 Task: Add an event with the title Second Project Review and Lessons Learned, date '2023/12/19', time 8:30 AM to 10:30 AMand add a description: Welcome to the Project Quality Assurance Check, a crucial step in ensuring the highest level of quality and adherence to standards throughout the project lifecycle. The Quality Assurance Check is designed to systematically review and evaluate project deliverables, processes, and outcomes to identify any deviations, defects, or areas of improvement., put the event into Orange category, logged in from the account softage.2@softage.netand send the event invitation to softage.3@softage.net and softage.4@softage.net. Set a reminder for the event 2 hour before
Action: Mouse moved to (102, 109)
Screenshot: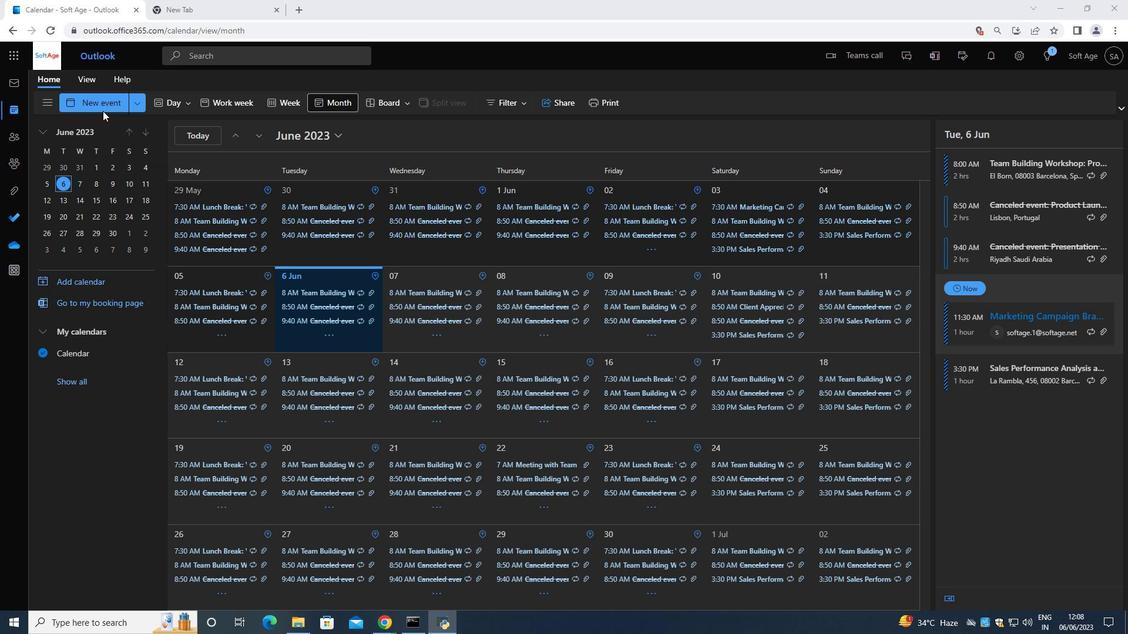 
Action: Mouse pressed left at (102, 109)
Screenshot: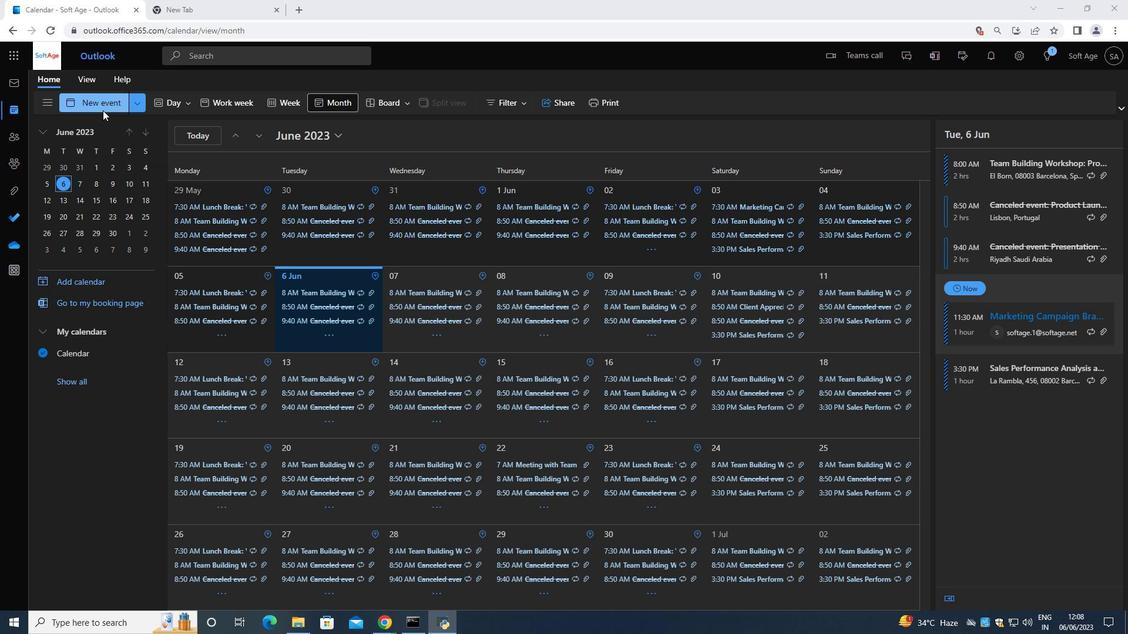 
Action: Mouse moved to (301, 161)
Screenshot: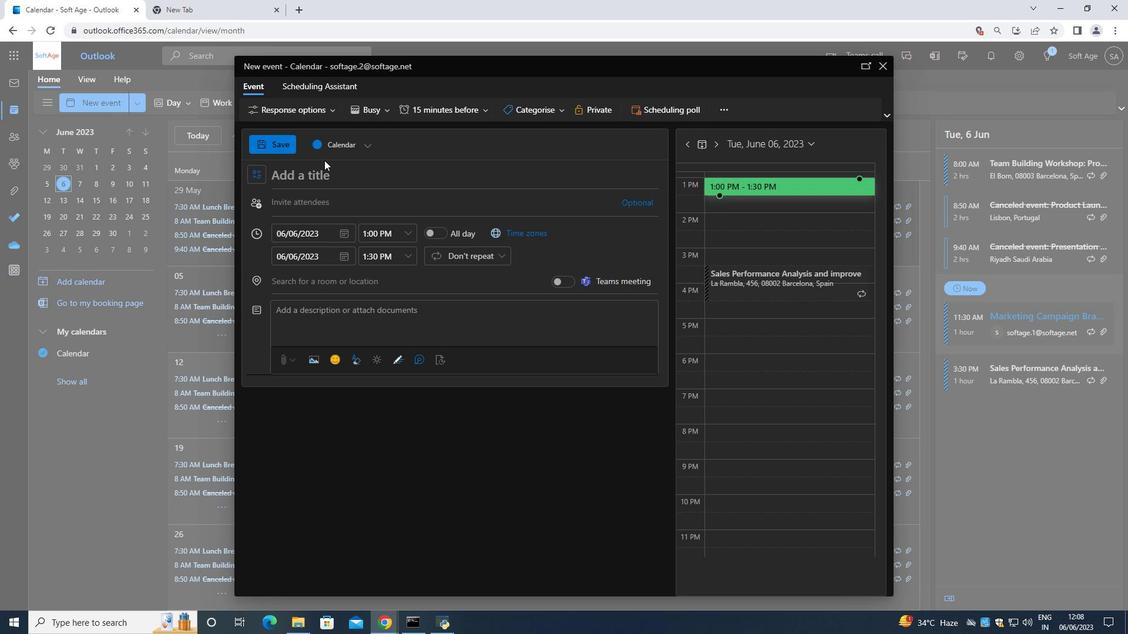 
Action: Key pressed <Key.shift><Key.shift>Second<Key.space><Key.shift>Project<Key.space><Key.shift>Review<Key.space>and<Key.space><Key.shift>le<Key.backspace><Key.backspace><Key.shift>Lessons<Key.space>
Screenshot: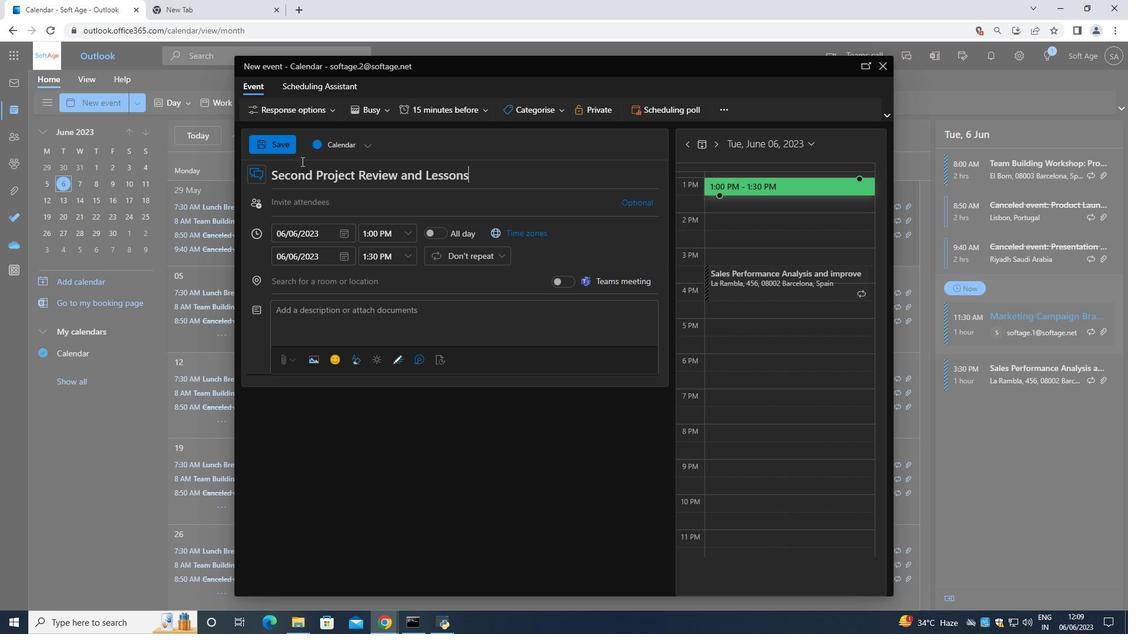 
Action: Mouse moved to (300, 161)
Screenshot: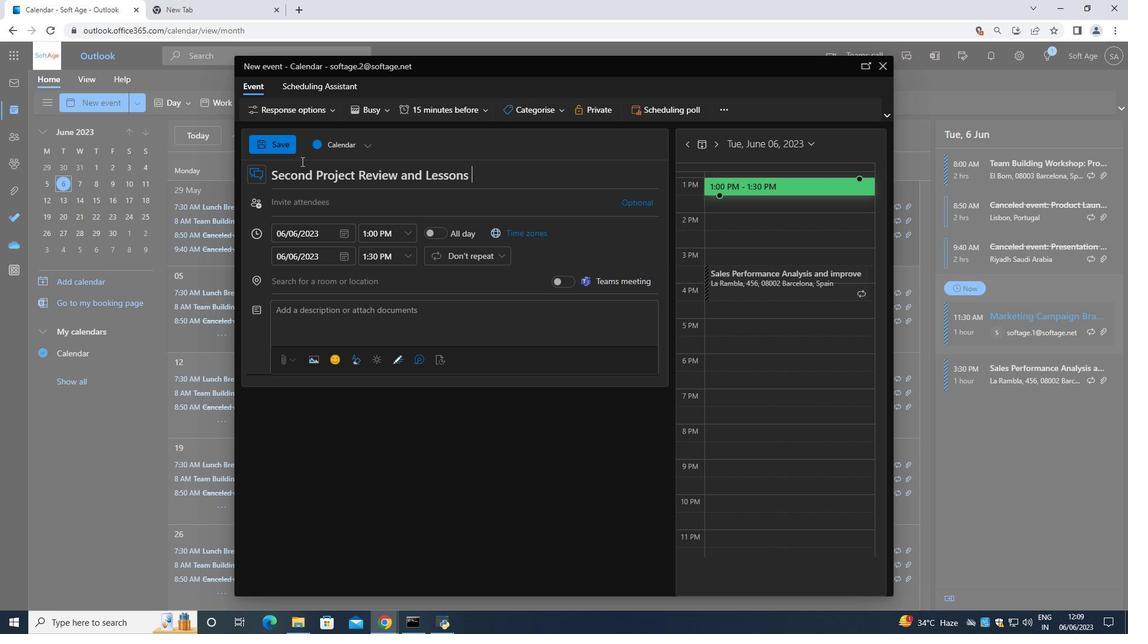 
Action: Key pressed <Key.shift><Key.shift><Key.shift><Key.shift><Key.shift><Key.shift>Learned<Key.space>
Screenshot: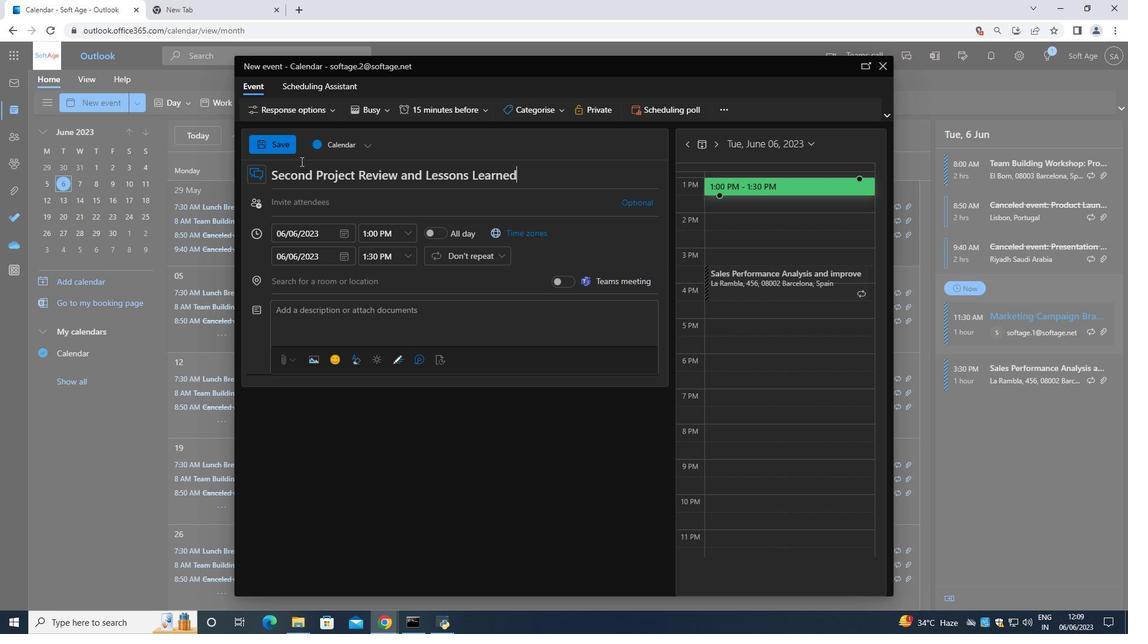
Action: Mouse moved to (335, 237)
Screenshot: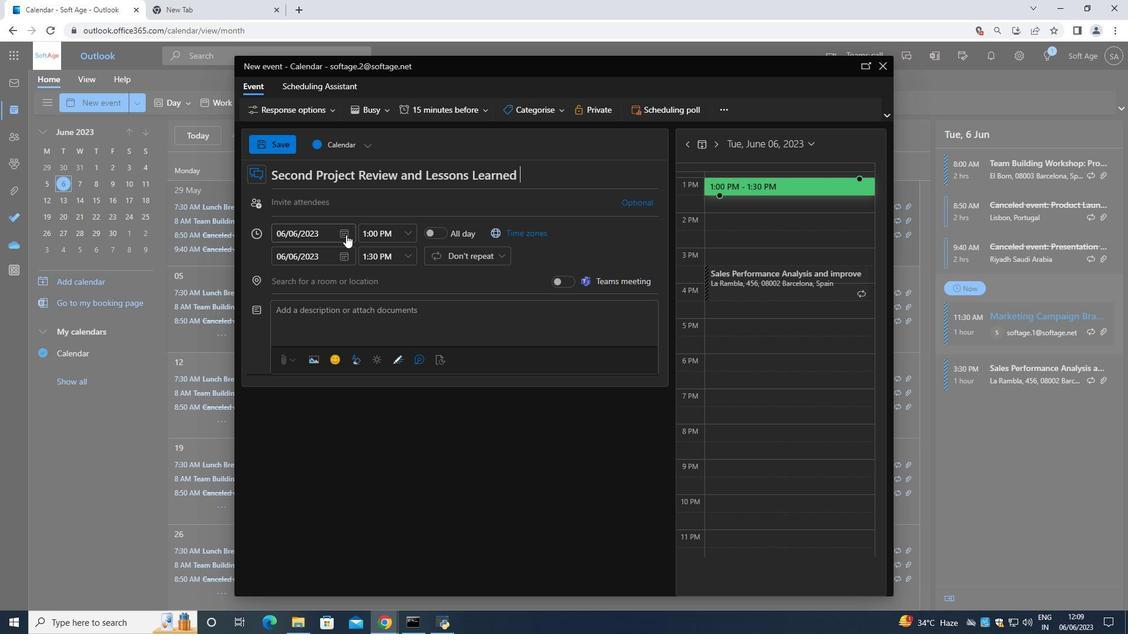 
Action: Mouse pressed left at (335, 237)
Screenshot: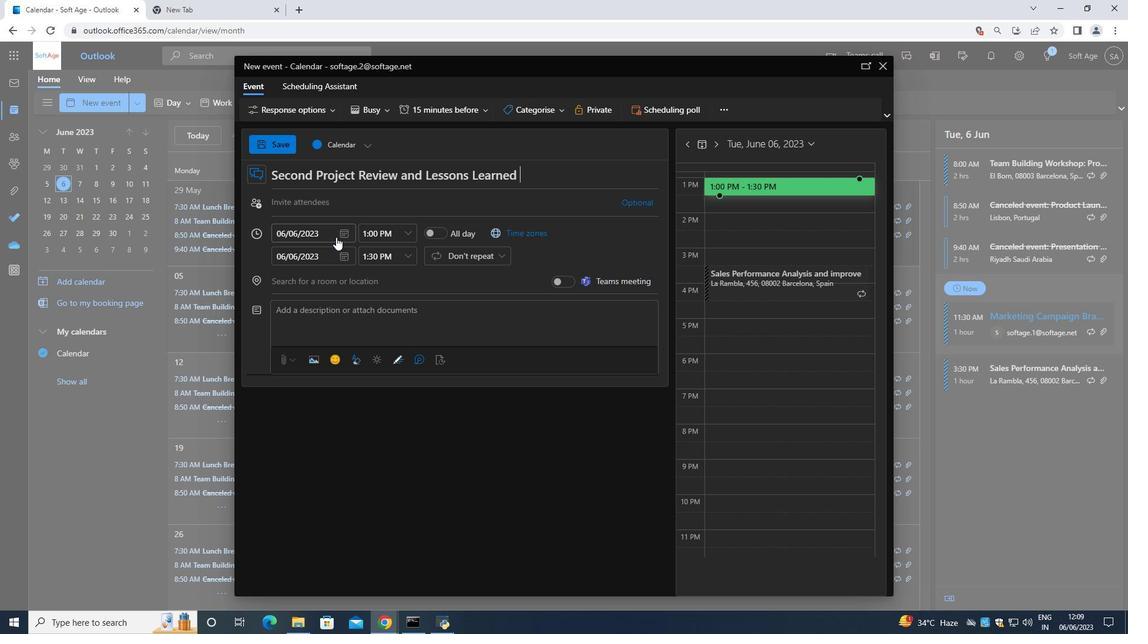 
Action: Mouse moved to (342, 237)
Screenshot: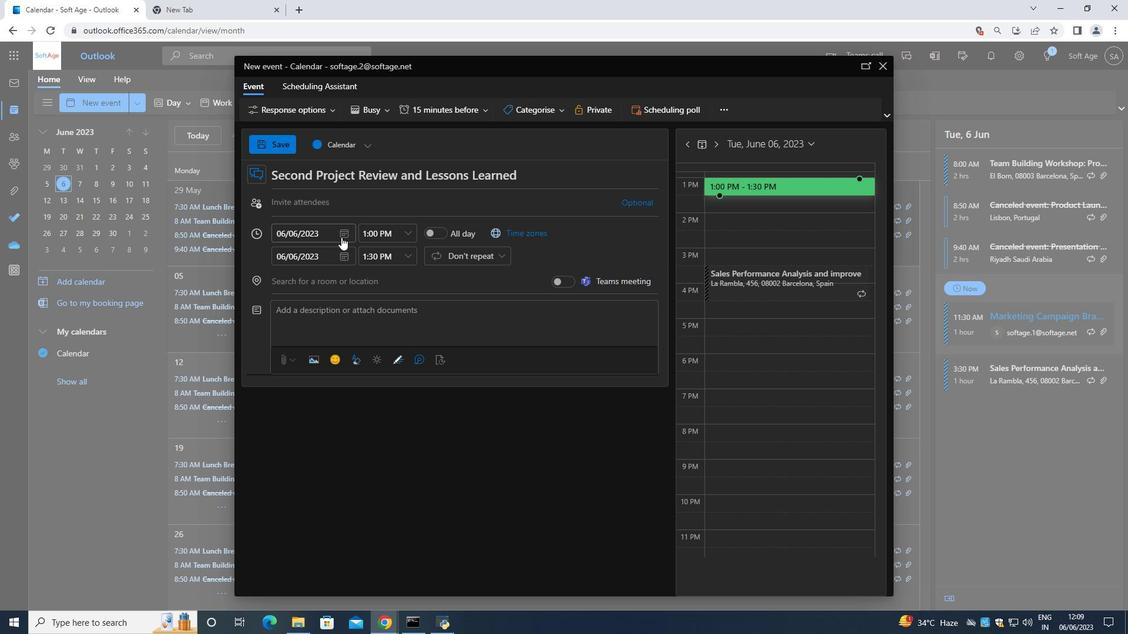
Action: Mouse pressed left at (342, 237)
Screenshot: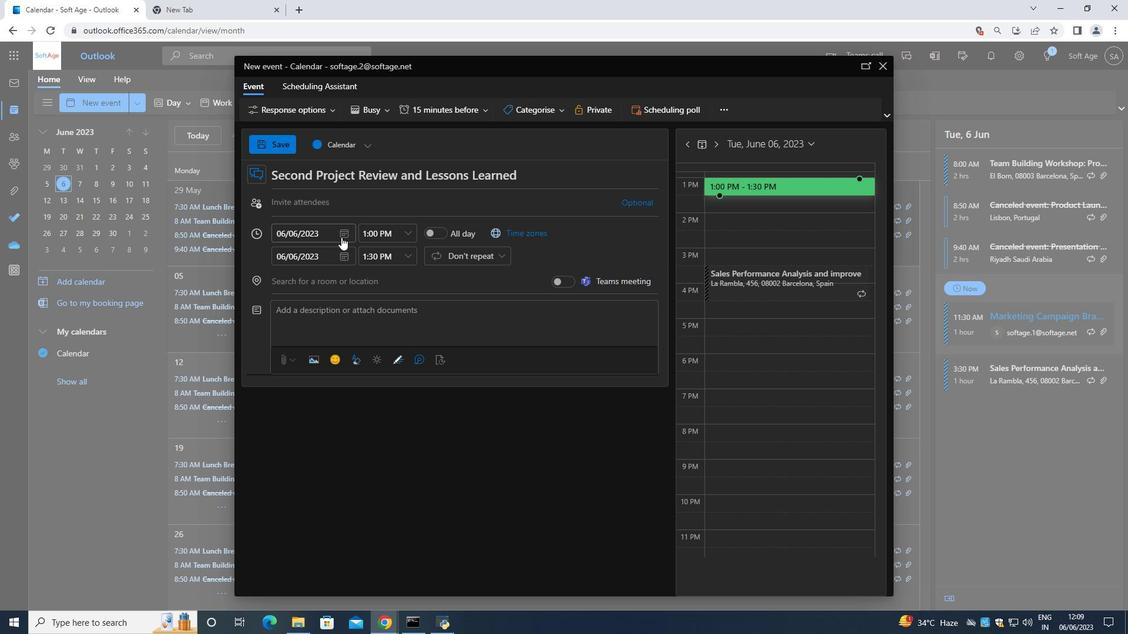 
Action: Mouse moved to (340, 232)
Screenshot: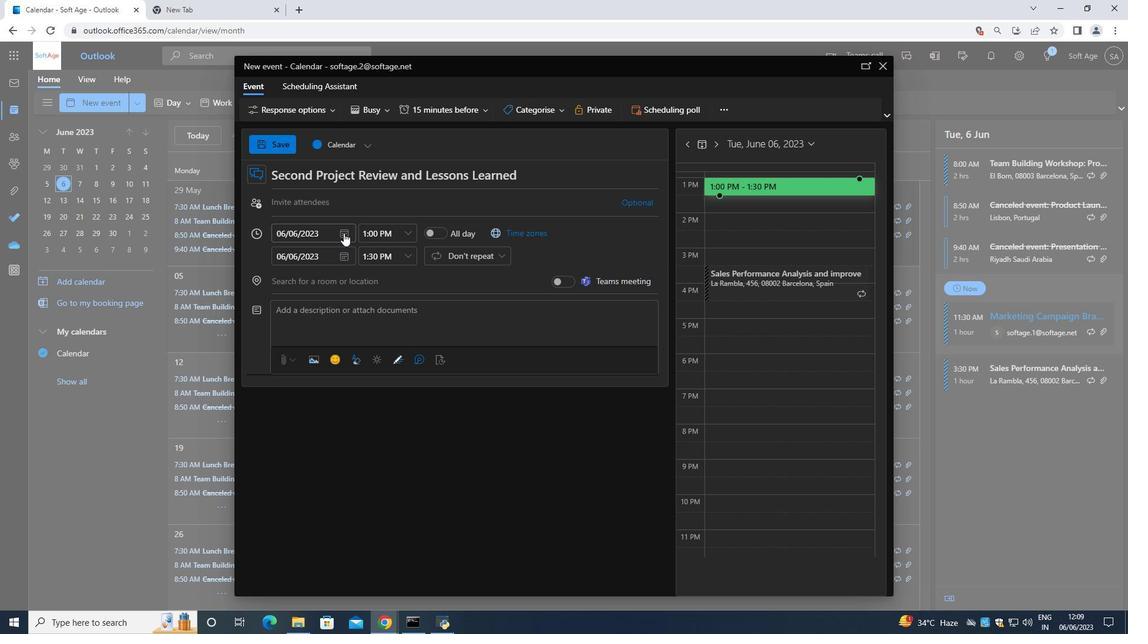 
Action: Mouse pressed left at (340, 232)
Screenshot: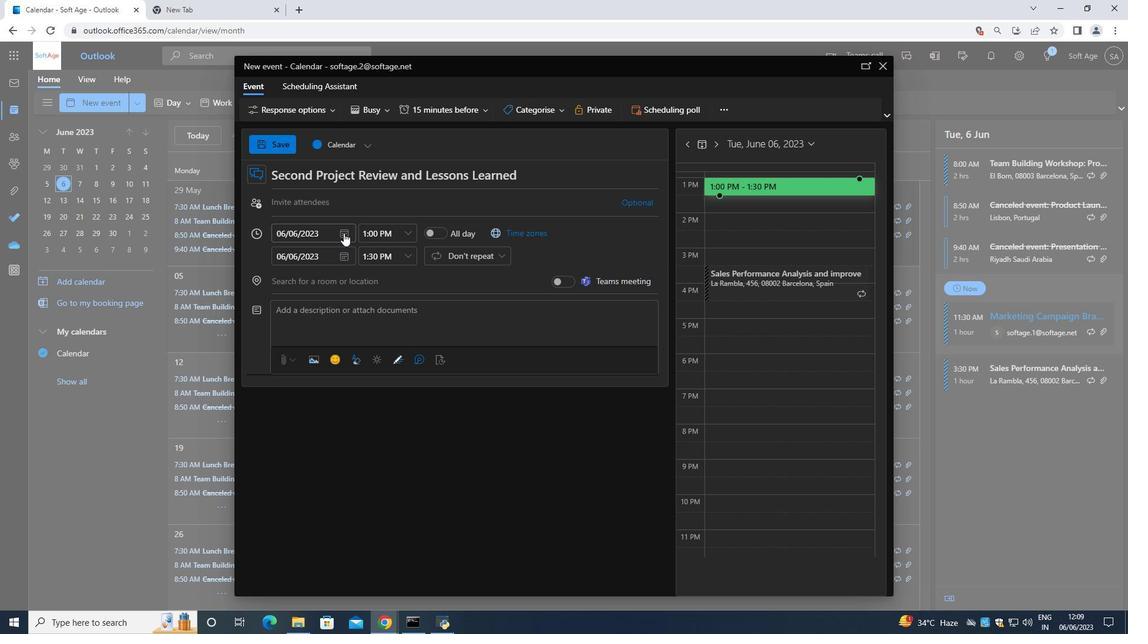 
Action: Mouse moved to (379, 250)
Screenshot: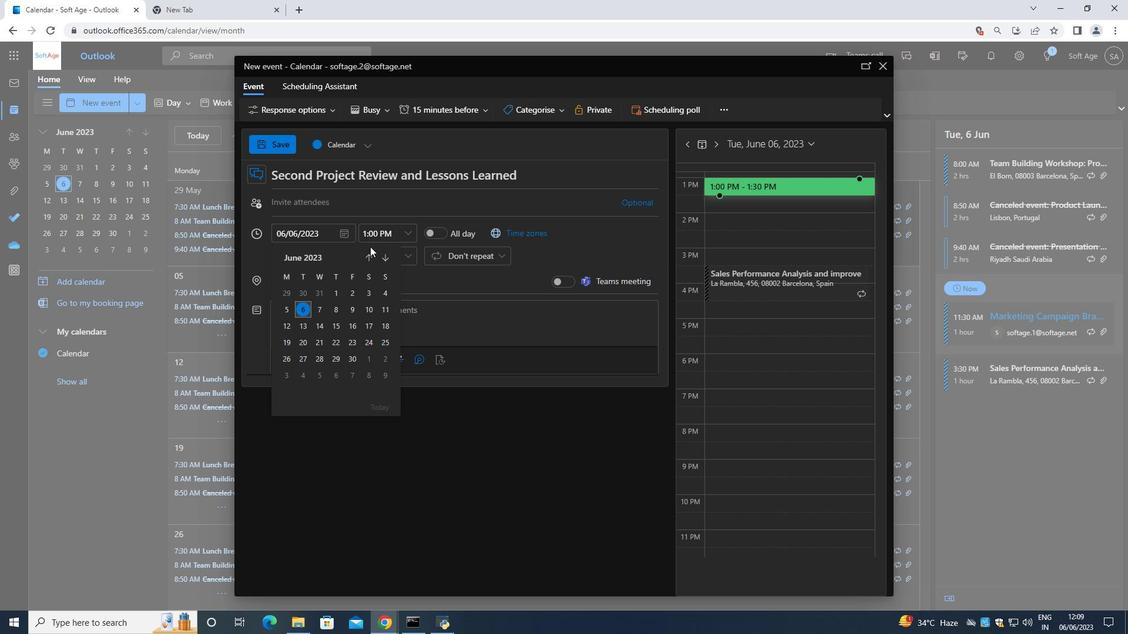 
Action: Mouse pressed left at (379, 250)
Screenshot: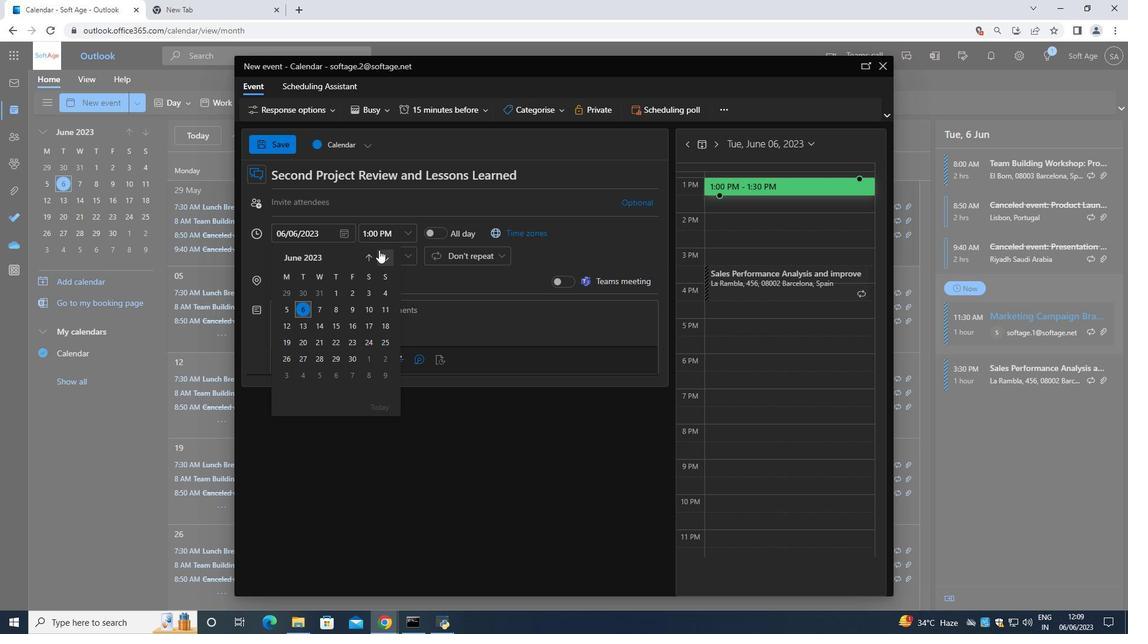 
Action: Mouse pressed left at (379, 250)
Screenshot: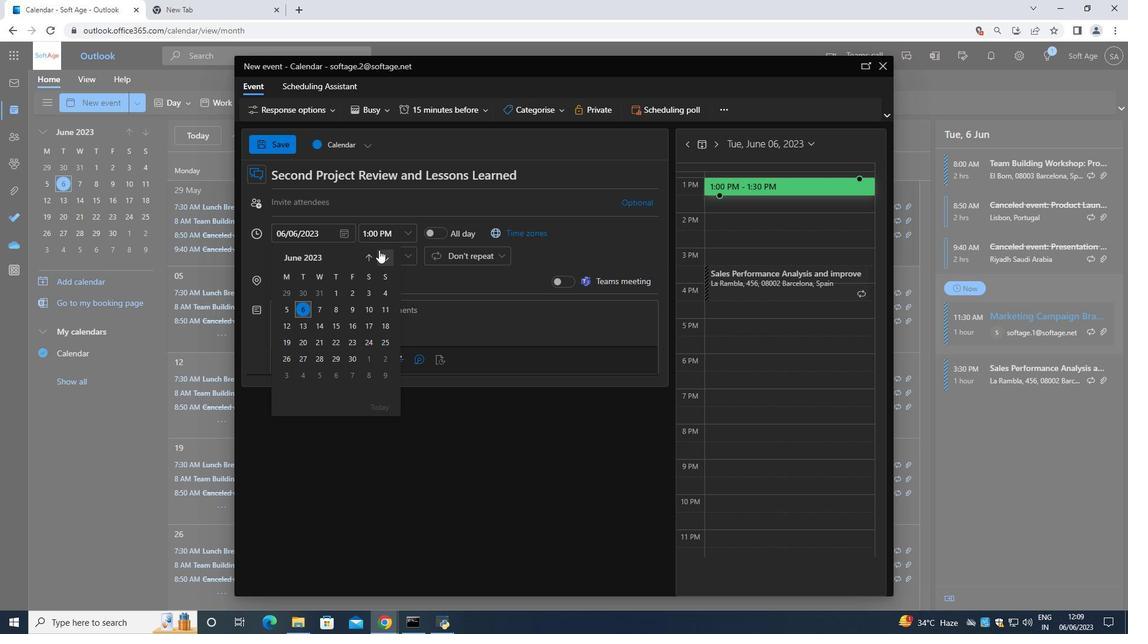
Action: Mouse moved to (379, 250)
Screenshot: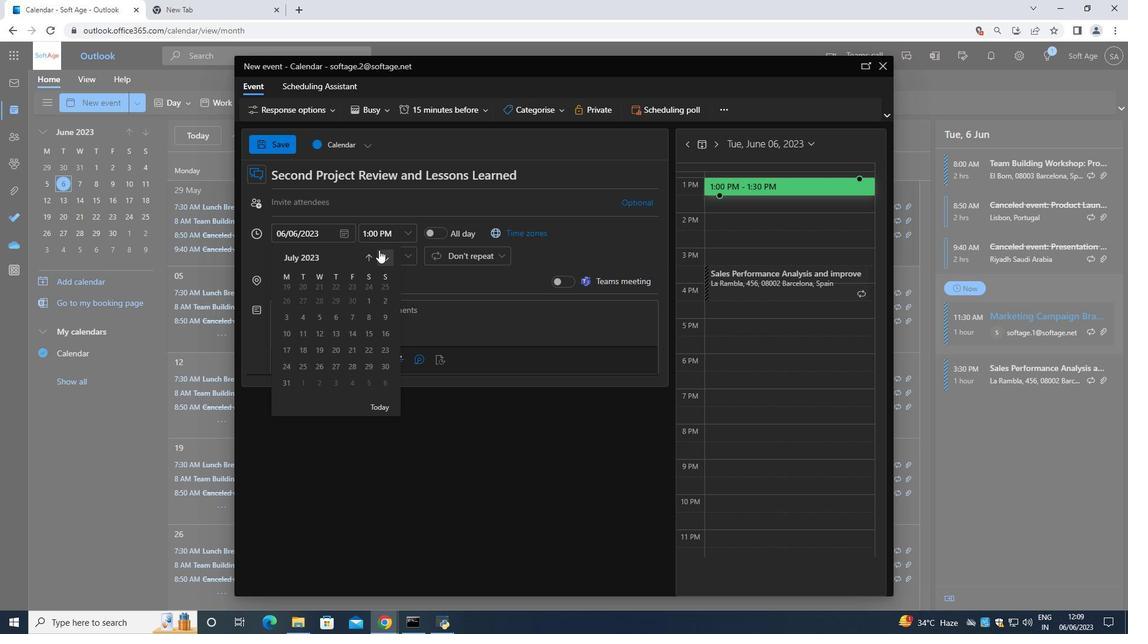 
Action: Mouse pressed left at (379, 250)
Screenshot: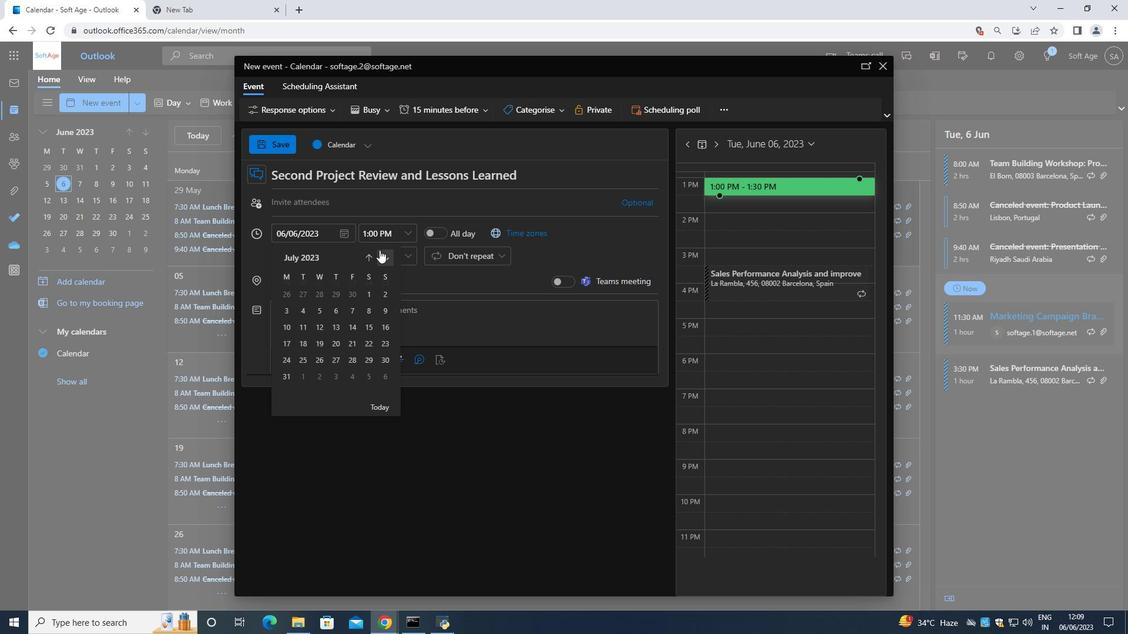 
Action: Mouse pressed left at (379, 250)
Screenshot: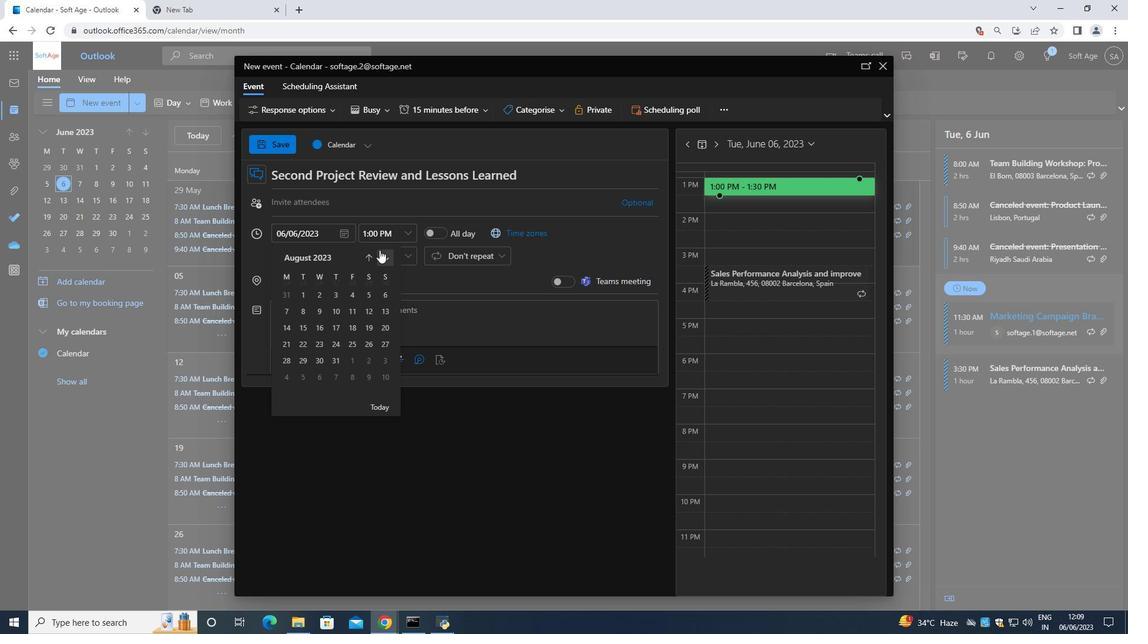 
Action: Mouse pressed left at (379, 250)
Screenshot: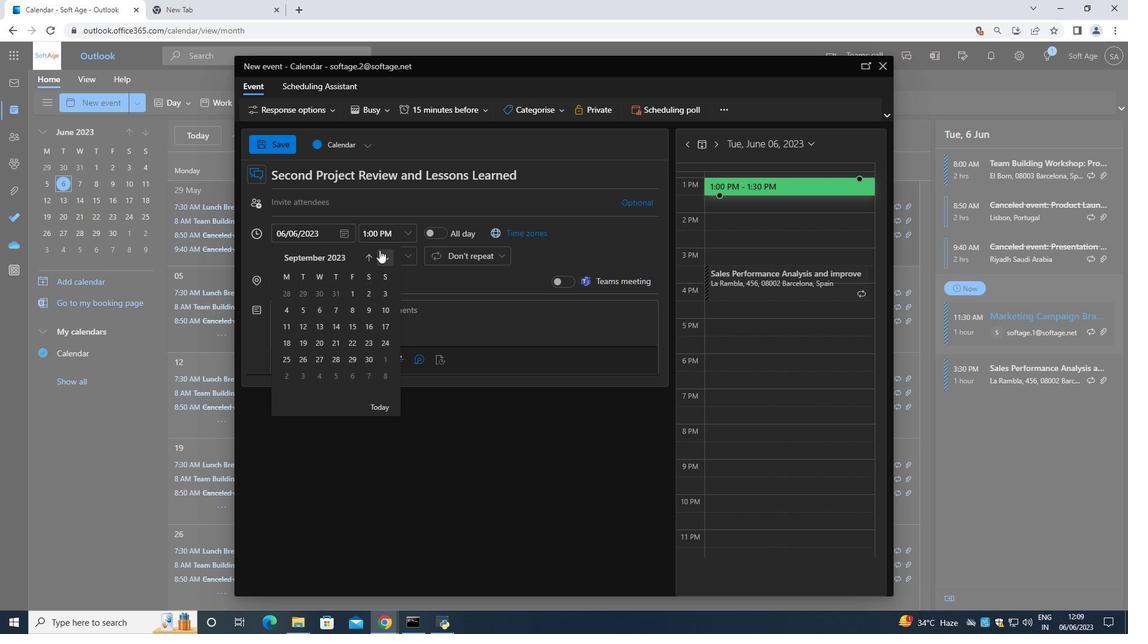 
Action: Mouse moved to (377, 264)
Screenshot: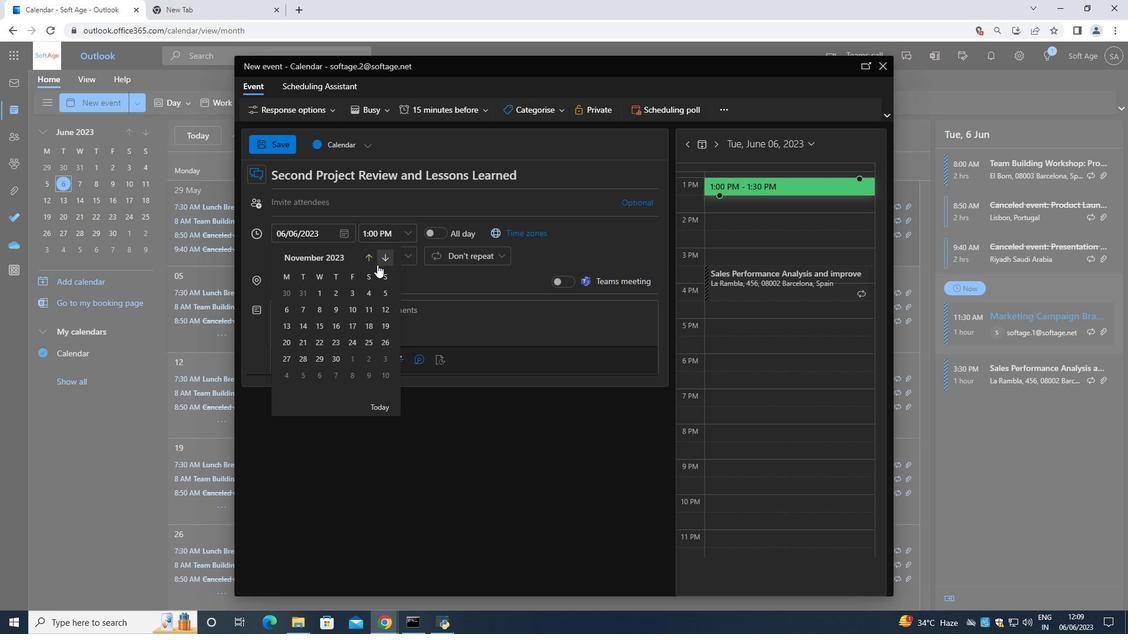
Action: Mouse pressed left at (377, 264)
Screenshot: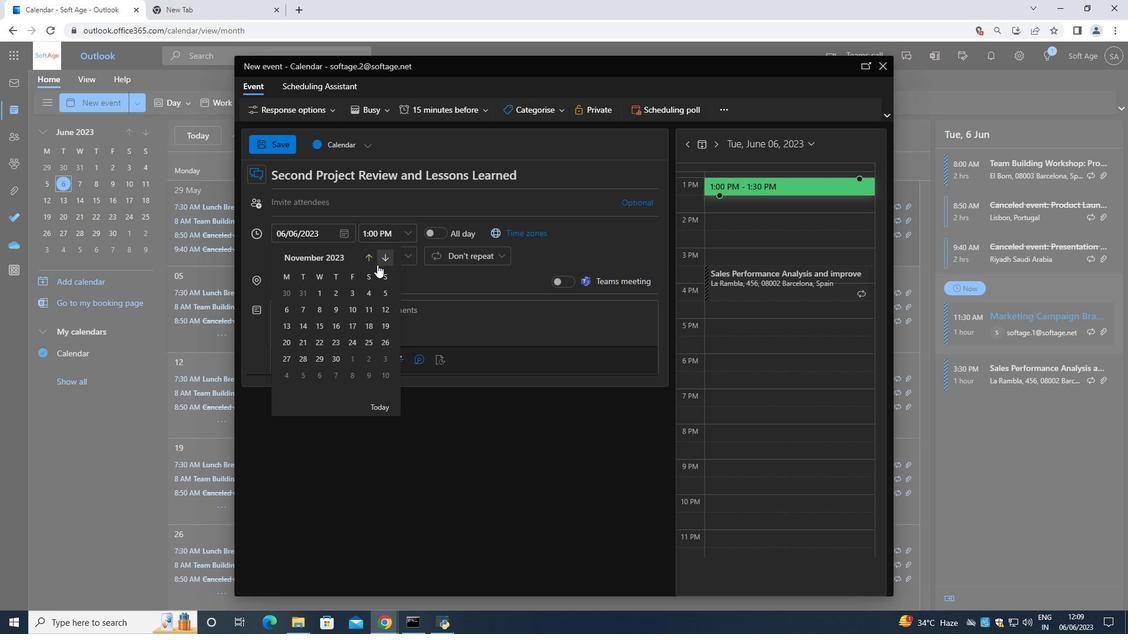 
Action: Mouse moved to (300, 337)
Screenshot: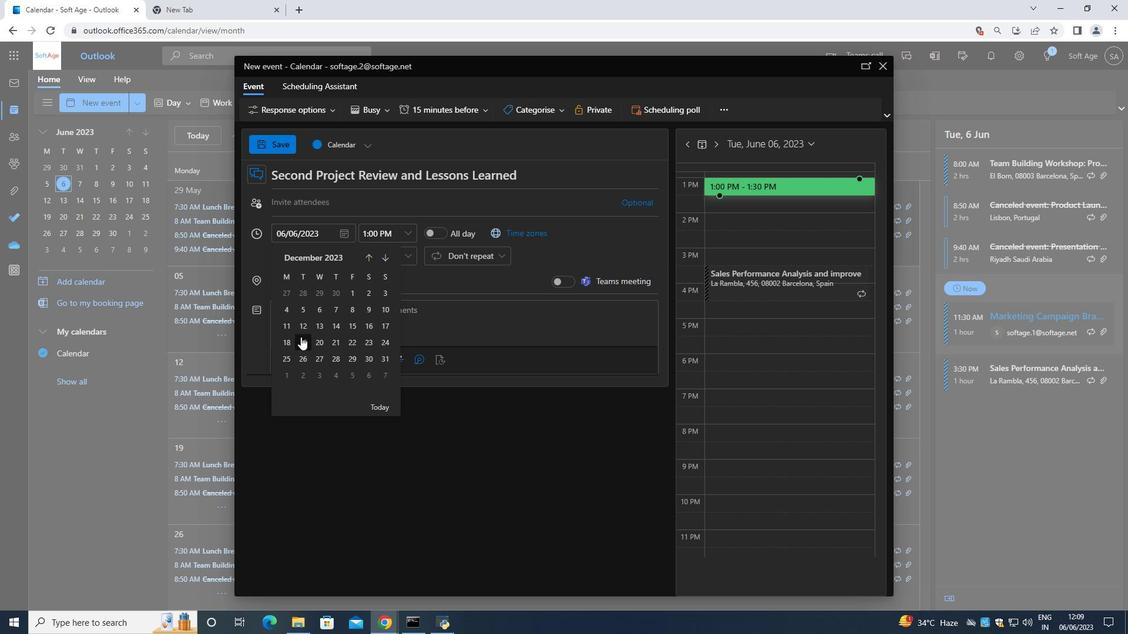 
Action: Mouse pressed left at (300, 337)
Screenshot: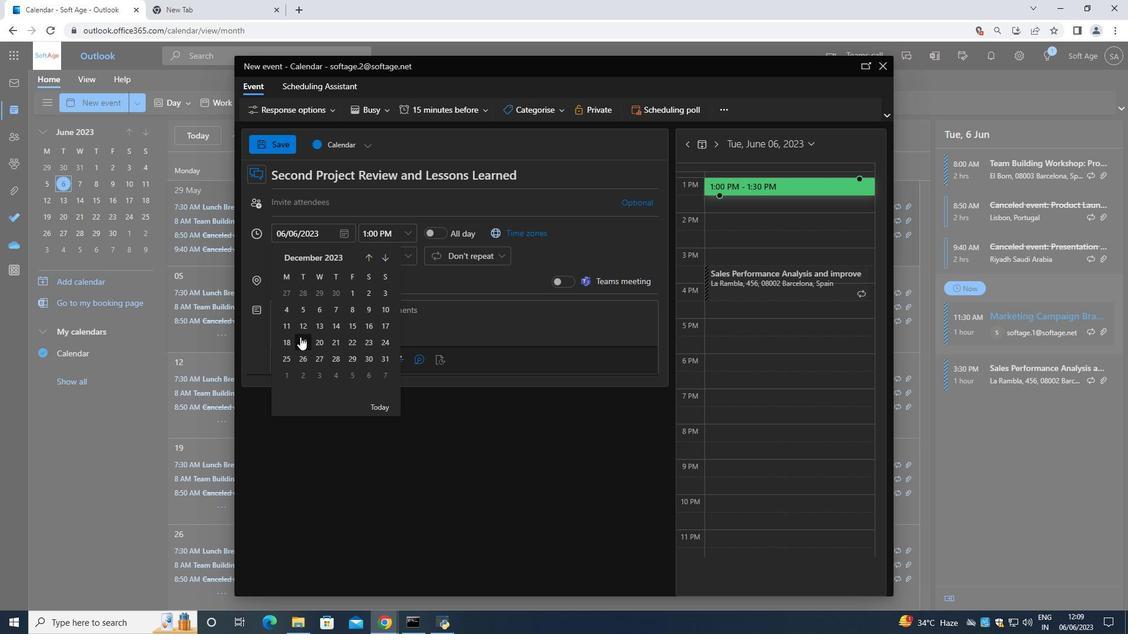 
Action: Mouse moved to (402, 235)
Screenshot: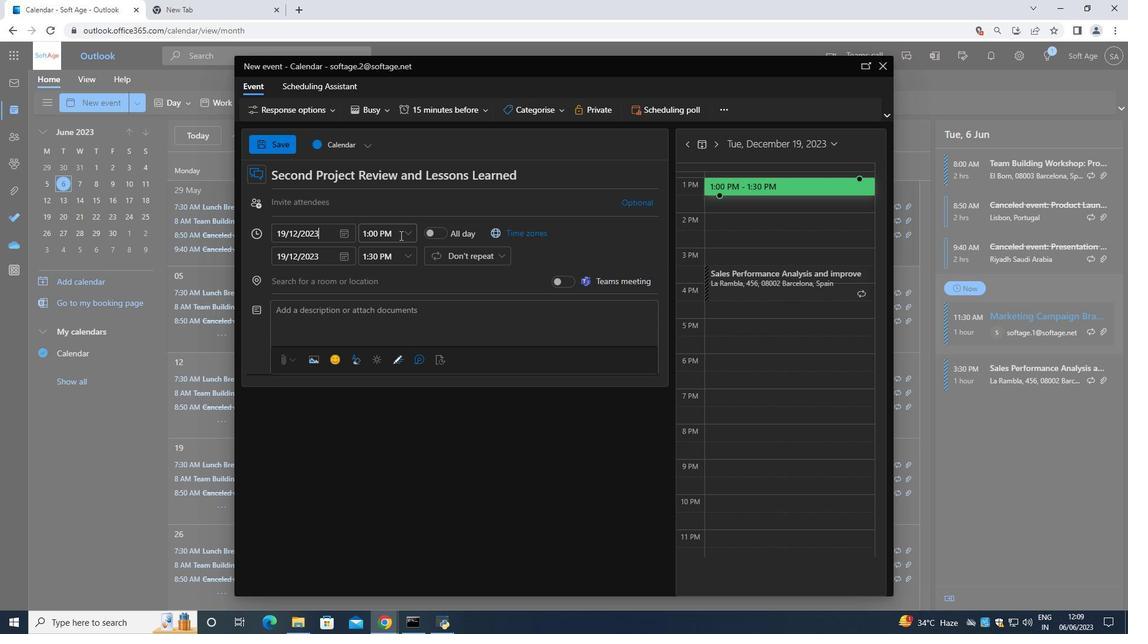 
Action: Mouse pressed left at (402, 235)
Screenshot: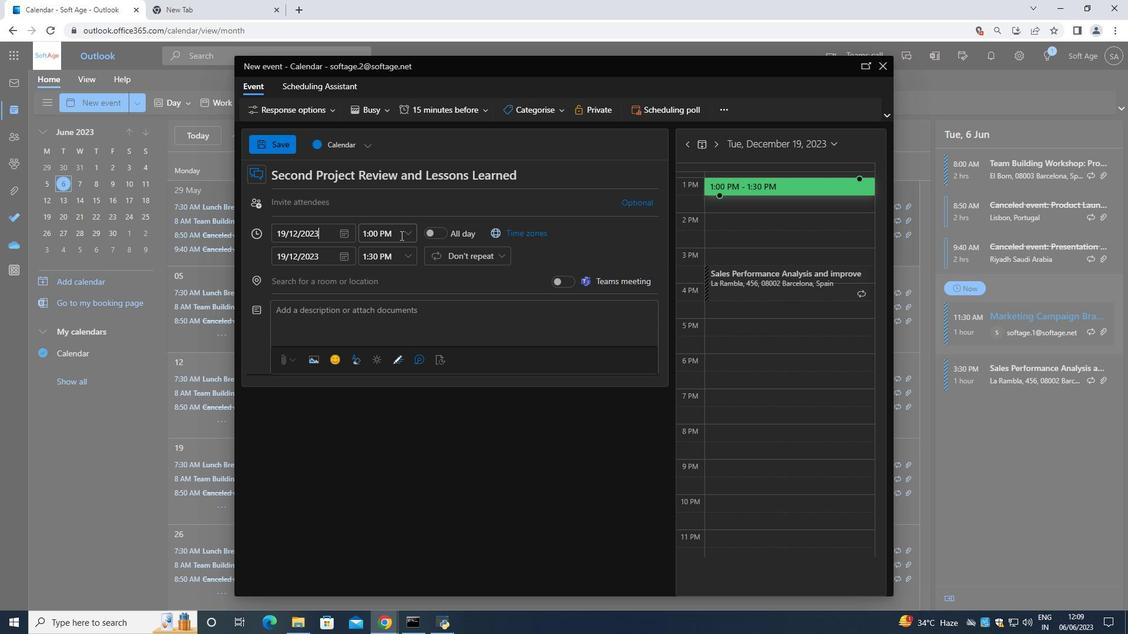 
Action: Mouse moved to (396, 263)
Screenshot: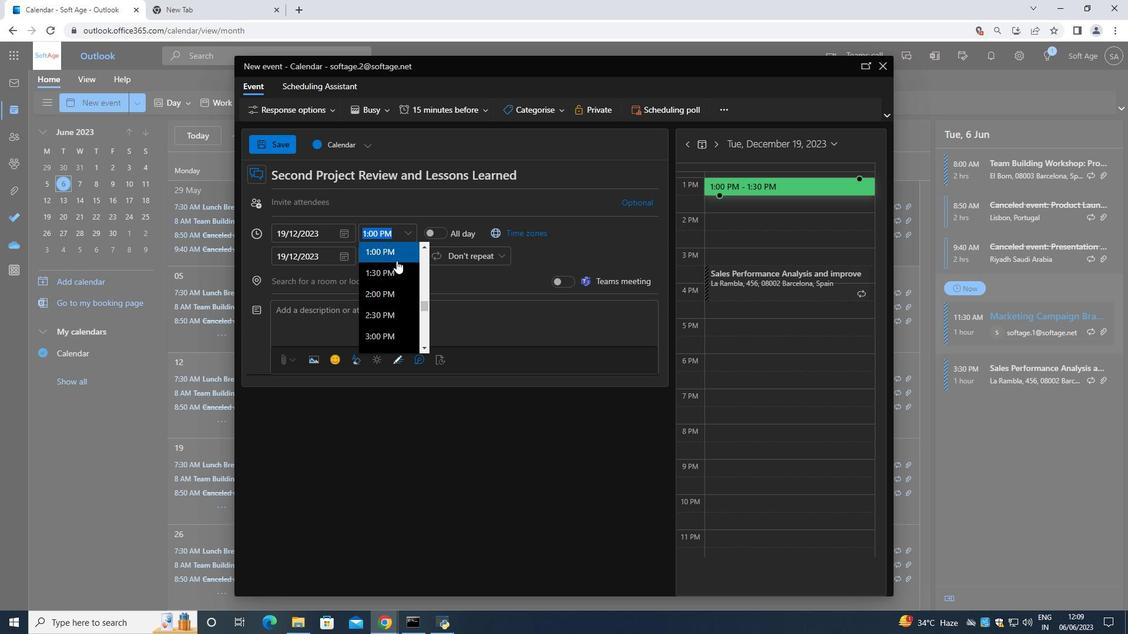 
Action: Mouse scrolled (396, 263) with delta (0, 0)
Screenshot: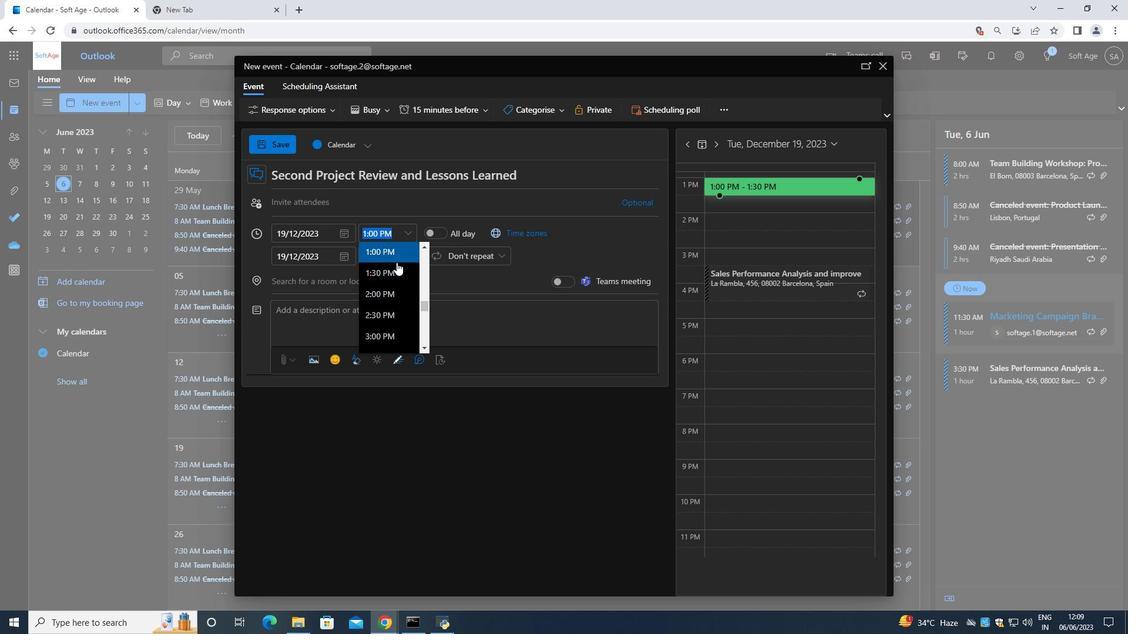 
Action: Mouse scrolled (396, 263) with delta (0, 0)
Screenshot: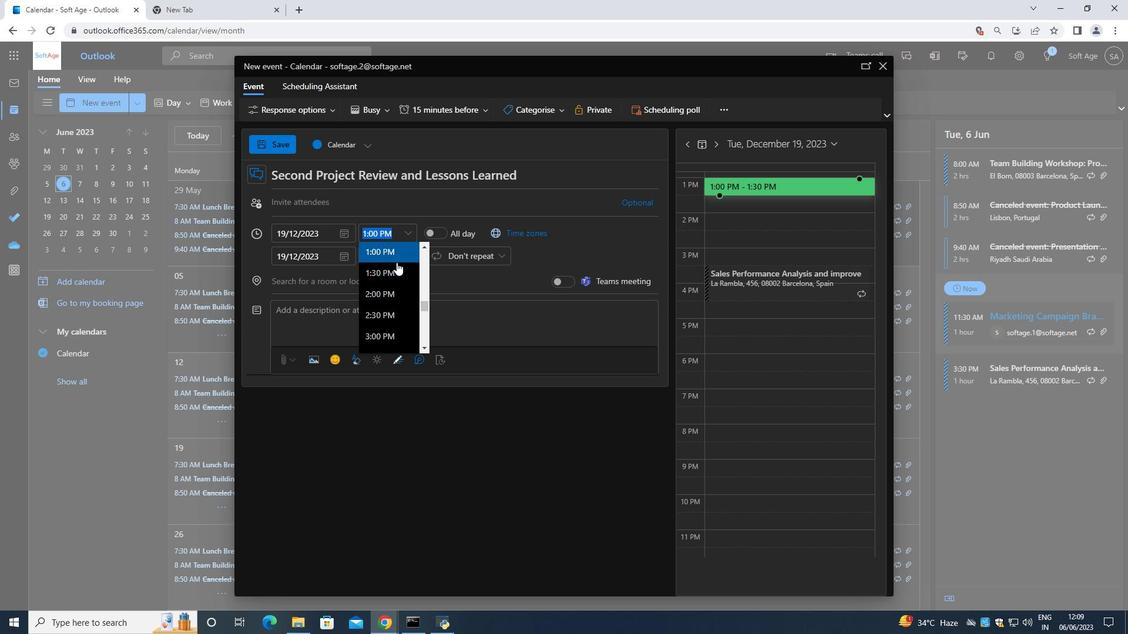 
Action: Mouse scrolled (396, 263) with delta (0, 0)
Screenshot: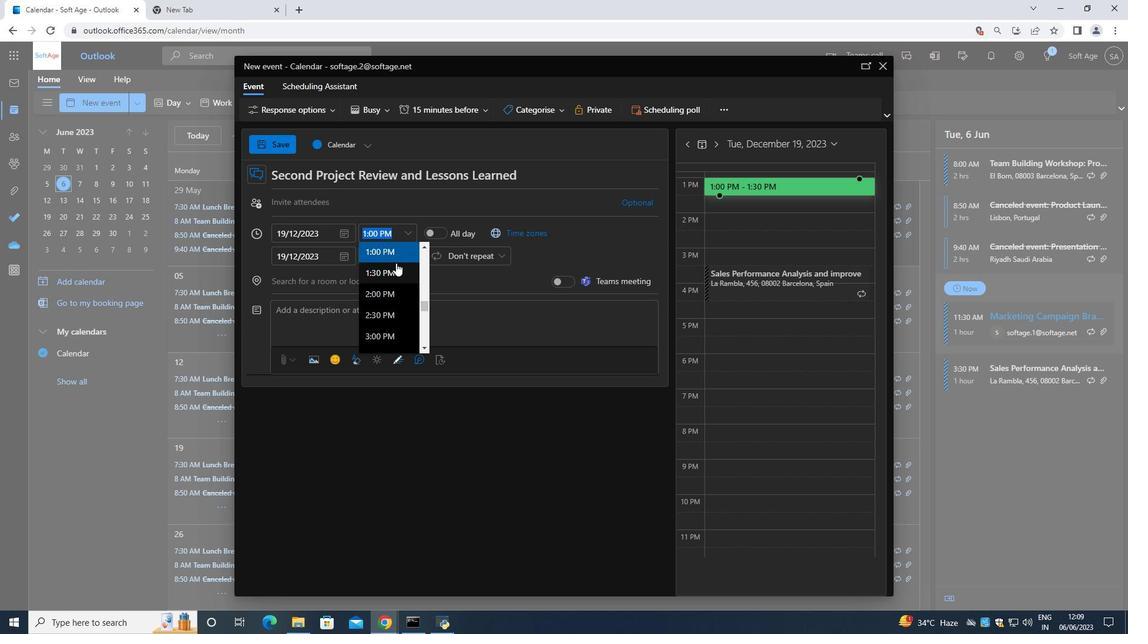 
Action: Mouse moved to (395, 265)
Screenshot: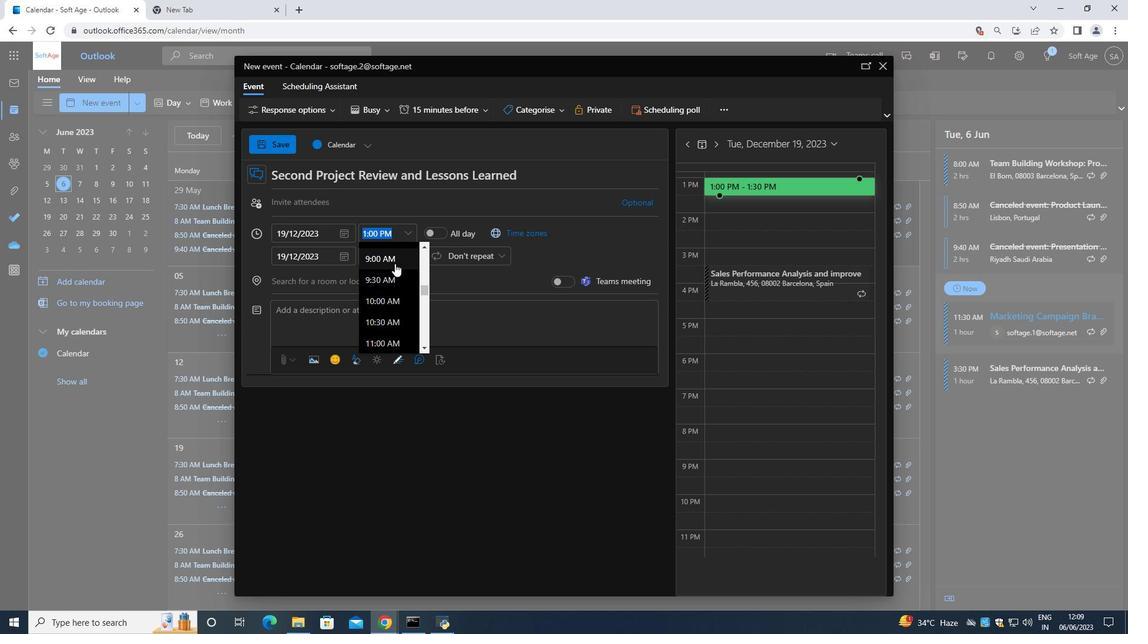
Action: Mouse scrolled (395, 265) with delta (0, 0)
Screenshot: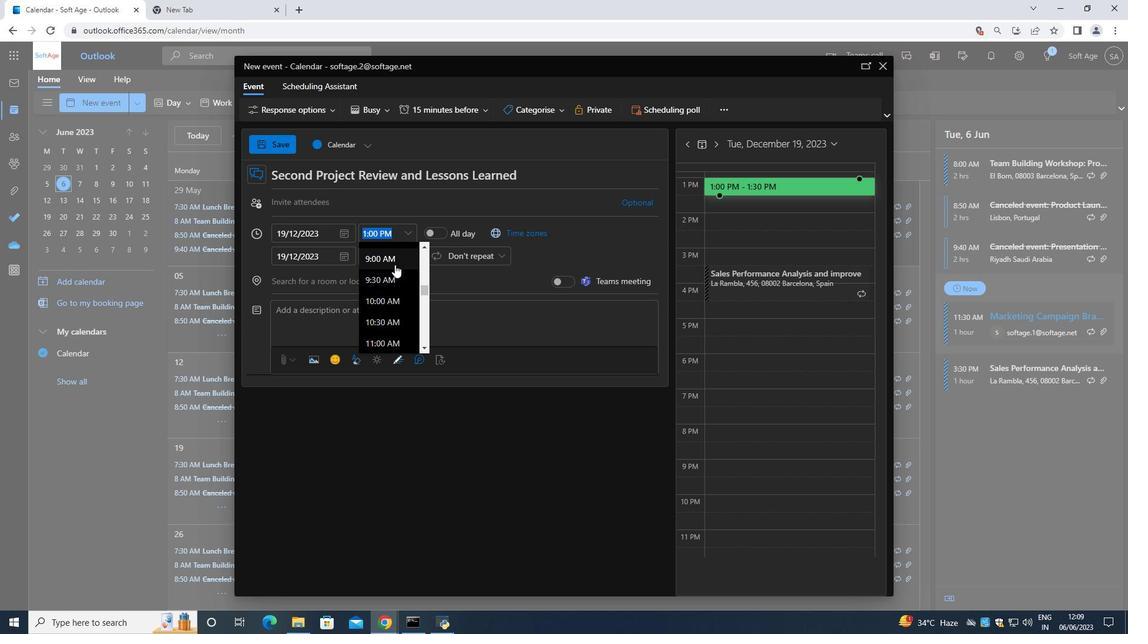 
Action: Mouse moved to (377, 293)
Screenshot: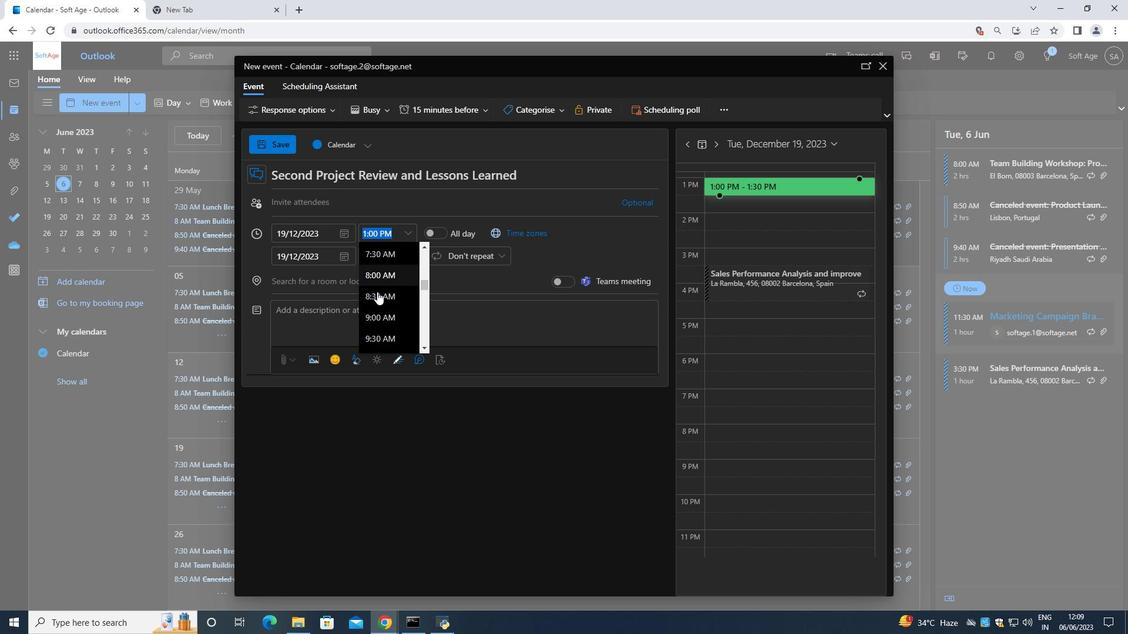 
Action: Mouse pressed left at (377, 293)
Screenshot: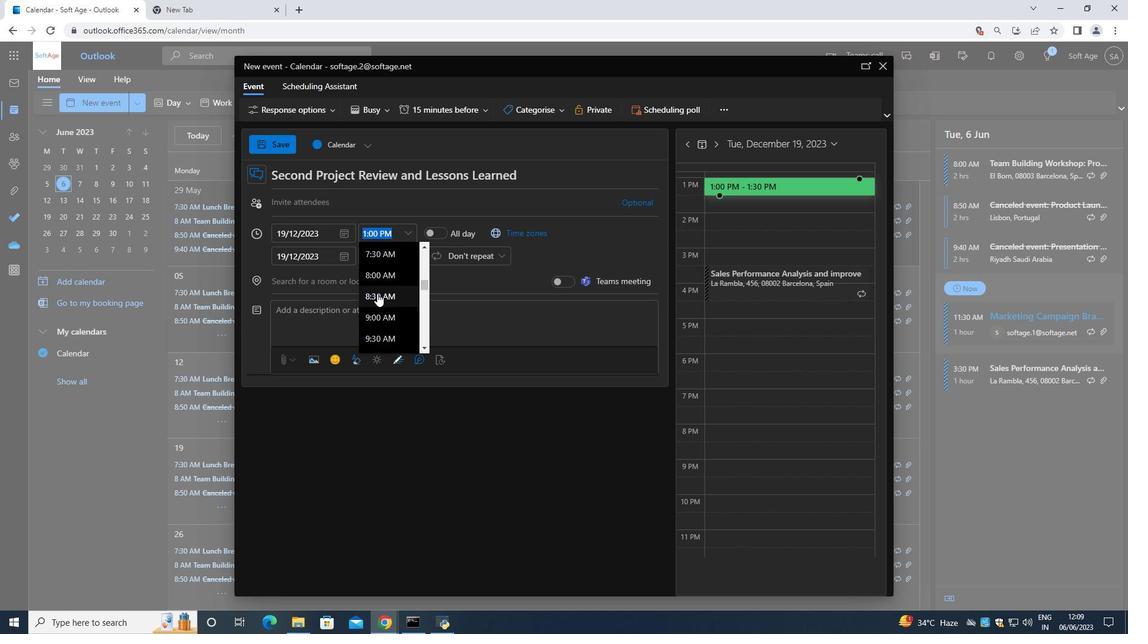 
Action: Mouse moved to (406, 258)
Screenshot: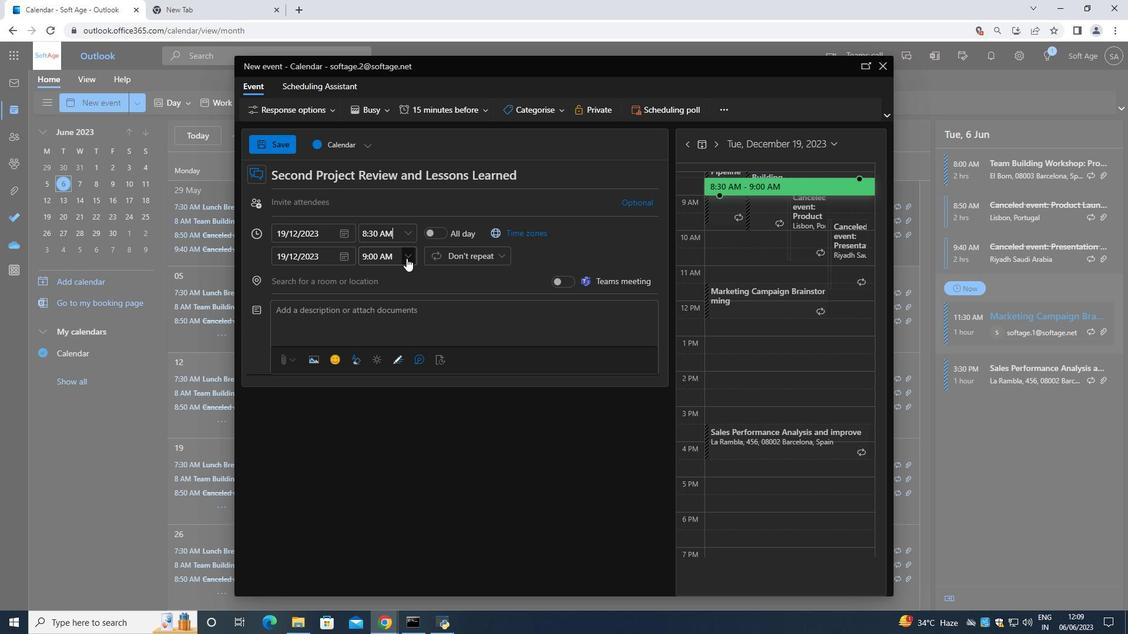 
Action: Mouse pressed left at (406, 258)
Screenshot: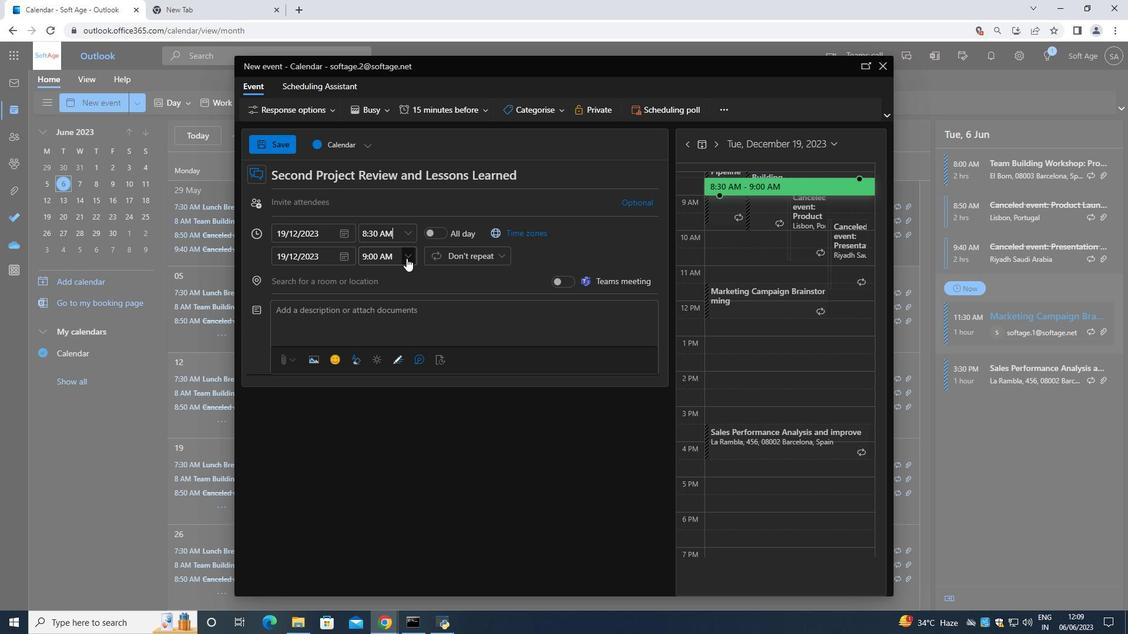 
Action: Mouse moved to (386, 342)
Screenshot: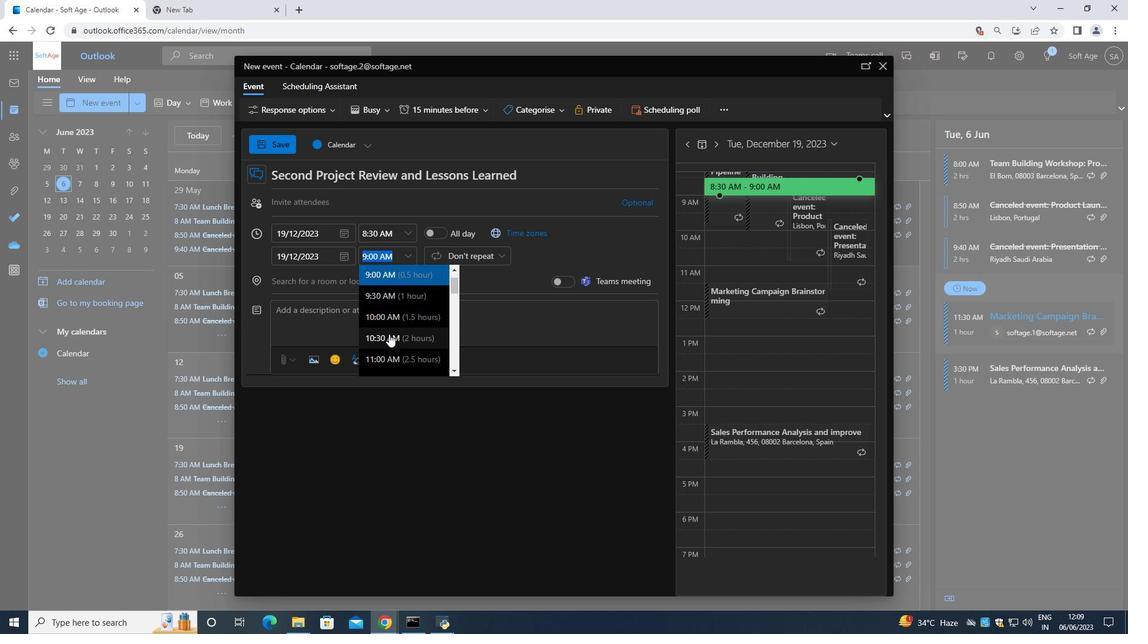 
Action: Mouse pressed left at (386, 342)
Screenshot: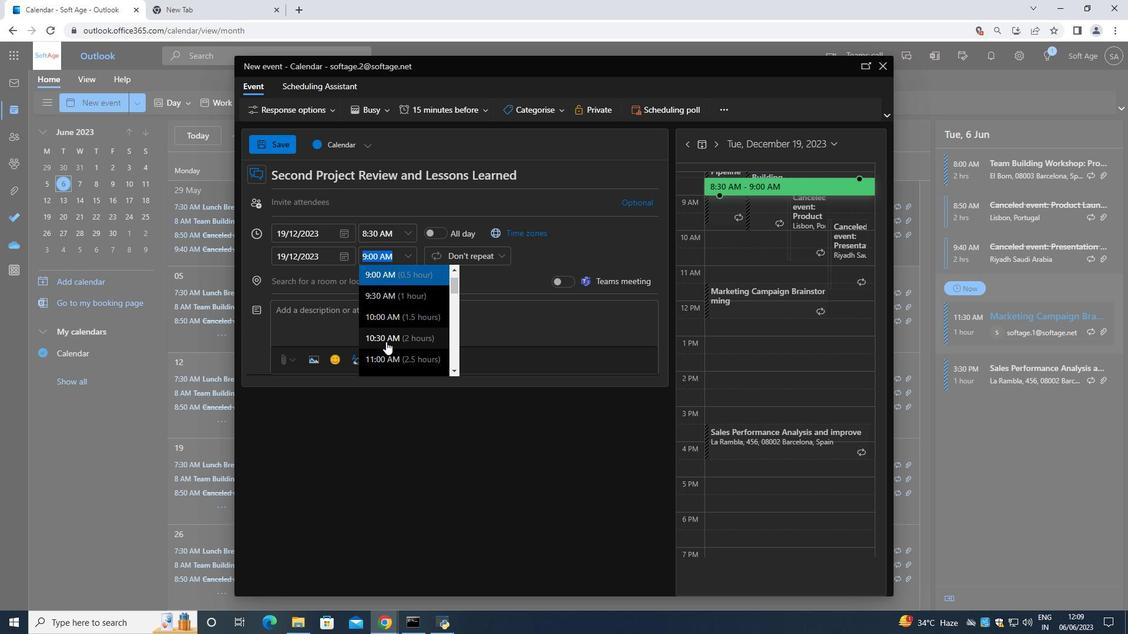 
Action: Mouse moved to (393, 332)
Screenshot: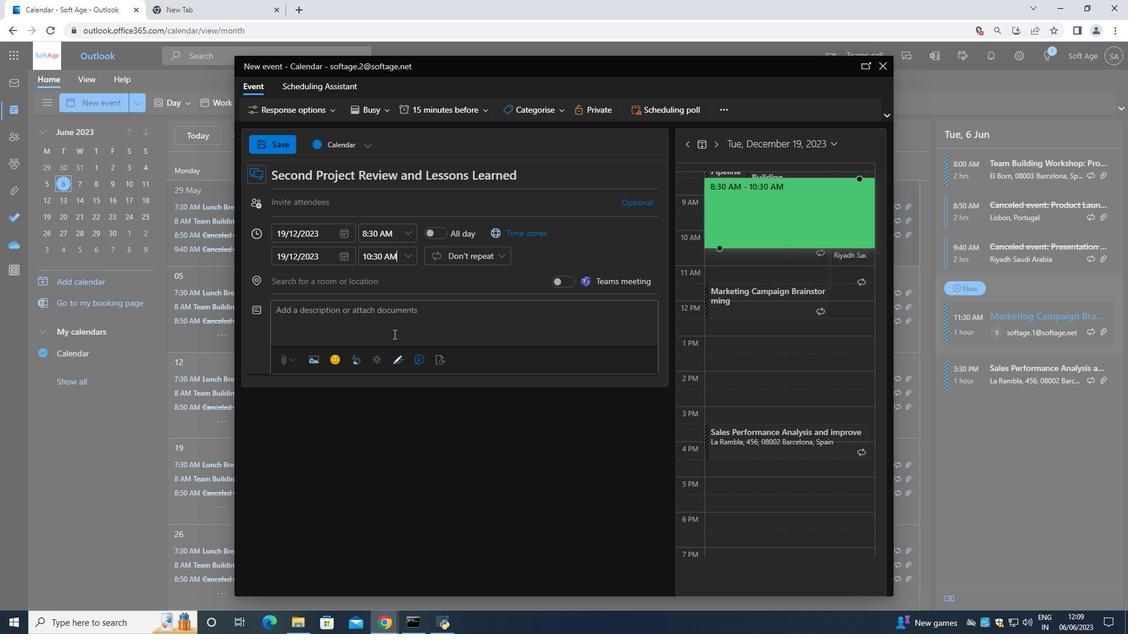 
Action: Mouse pressed left at (393, 332)
Screenshot: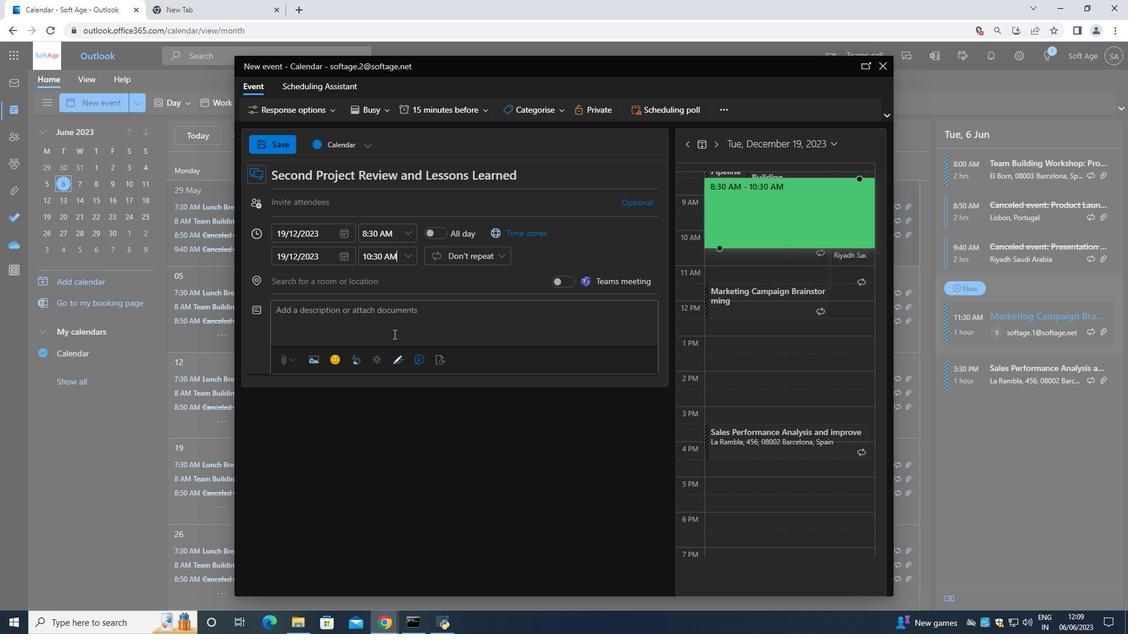 
Action: Mouse moved to (394, 332)
Screenshot: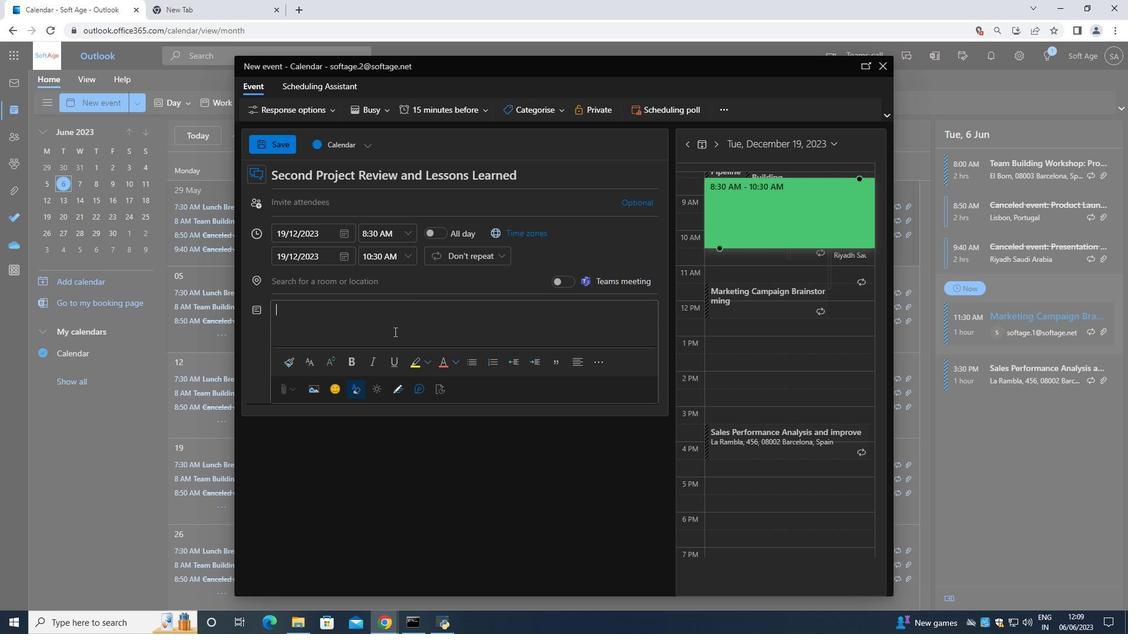 
Action: Key pressed <Key.shift>Wel
Screenshot: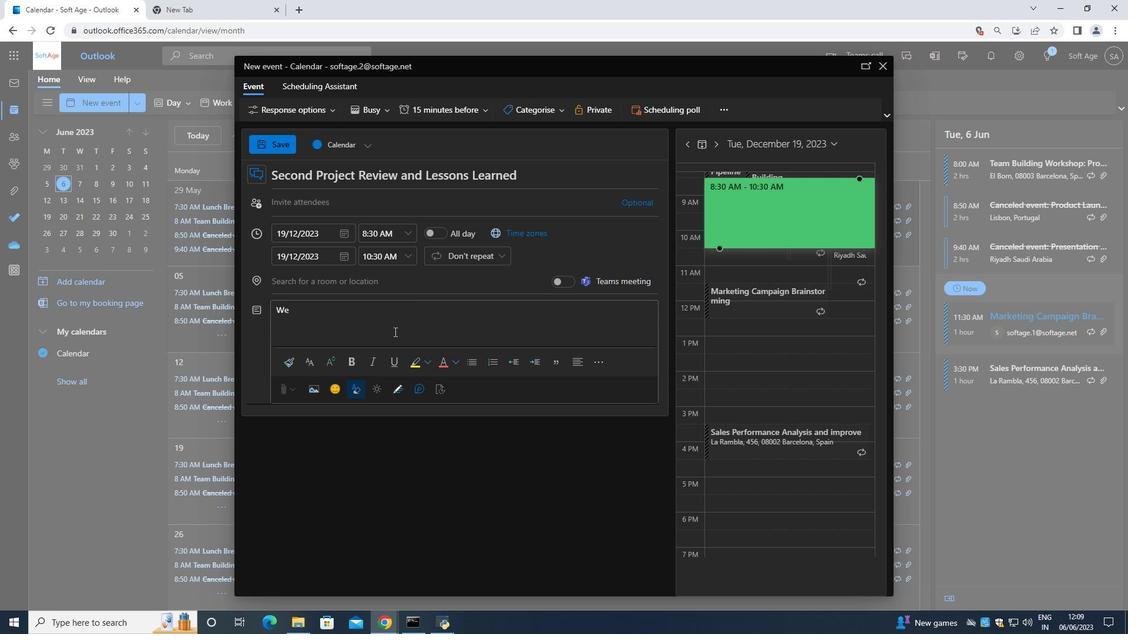 
Action: Mouse moved to (393, 332)
Screenshot: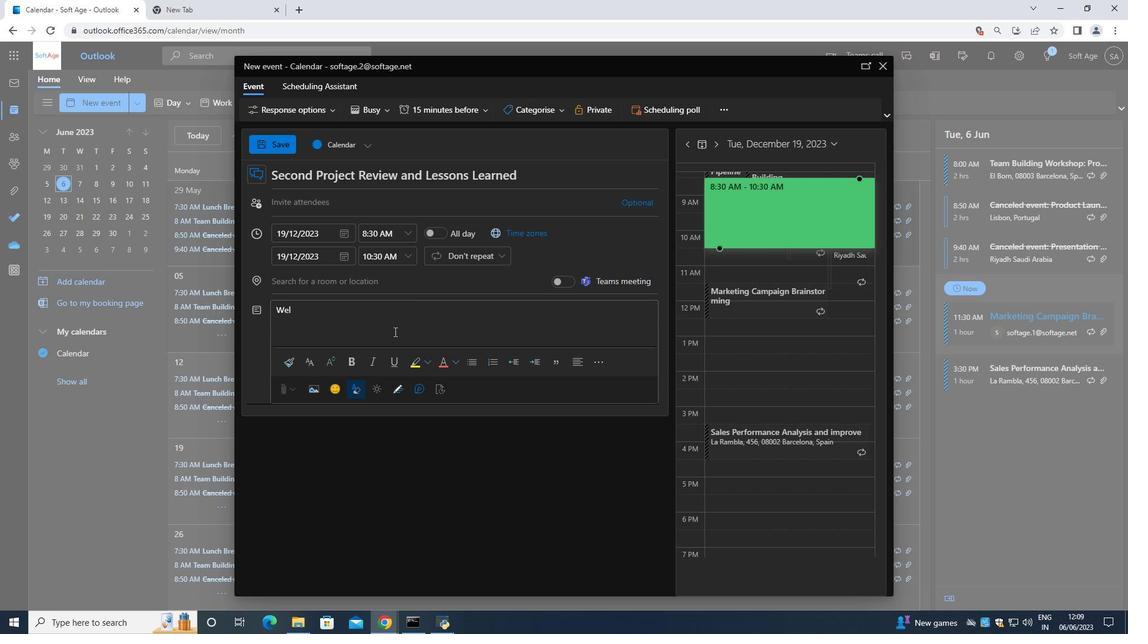 
Action: Key pressed come<Key.space>to<Key.space>the<Key.space>p<Key.backspace><Key.shift>Project<Key.space><Key.shift>Quality<Key.space><Key.shift>Check,<Key.space>a<Key.space>crucial<Key.space>steo<Key.space>in<Key.space>ensu<Key.left><Key.left><Key.left><Key.left><Key.left><Key.left><Key.left><Key.left><Key.backspace>p<Key.right><Key.right><Key.right><Key.right><Key.right><Key.right><Key.right><Key.right><Key.right>ring<Key.space>the<Key.space>highest<Key.space>level<Key.space>of<Key.space>quality<Key.space>and<Key.space>adherence<Key.space>to<Key.space>standards<Key.space>throughout<Key.space>the<Key.space>project<Key.space>life<Key.space><Key.backspace>cye<Key.backspace>cle<Key.space>.<Key.space><Key.shift>The<Key.space>qu<Key.backspace><Key.shift>Q<Key.backspace><Key.backspace><Key.shift>Quality<Key.space><Key.shift>Assurance<Key.space><Key.shift><Key.shift>Check<Key.space>is<Key.space>designed<Key.space>to<Key.space>systematicak<Key.backspace>lly<Key.space>review<Key.space>and<Key.space>evaluate<Key.space>project<Key.space>deliverables,<Key.space>processes,<Key.space>and<Key.space>outcome<Key.space>to<Key.space>identifyn<Key.backspace><Key.space>any<Key.space>deviatiom<Key.backspace>ns<Key.space>,<Key.space>defects<Key.space>,<Key.space>or<Key.space>ares<Key.backspace>as<Key.space>of<Key.space>improvement<Key.space>.
Screenshot: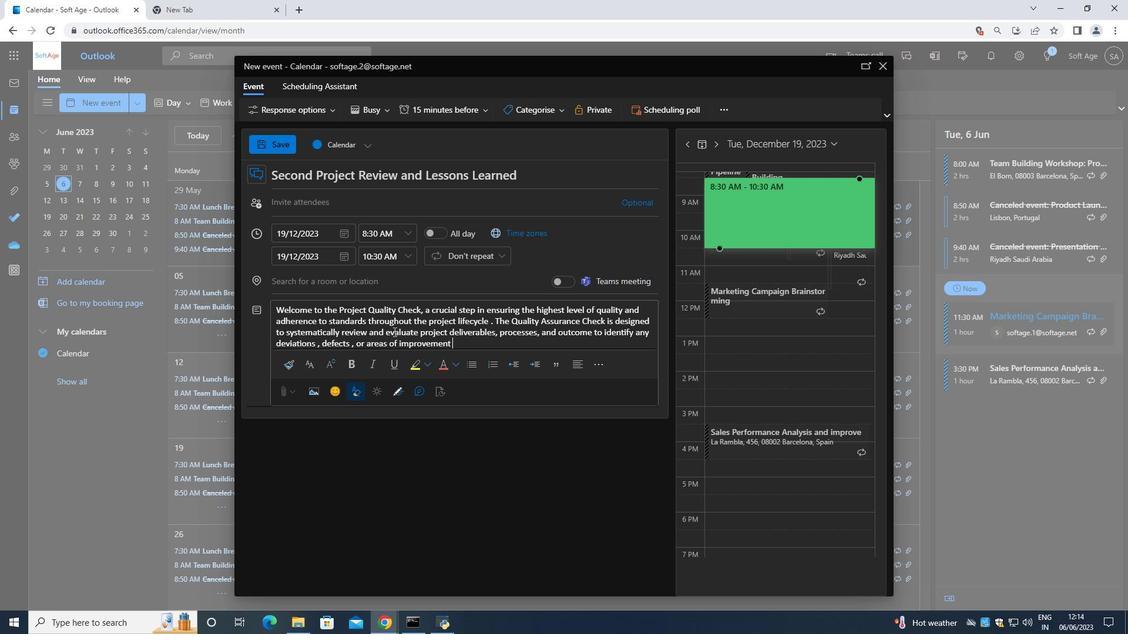 
Action: Mouse moved to (539, 117)
Screenshot: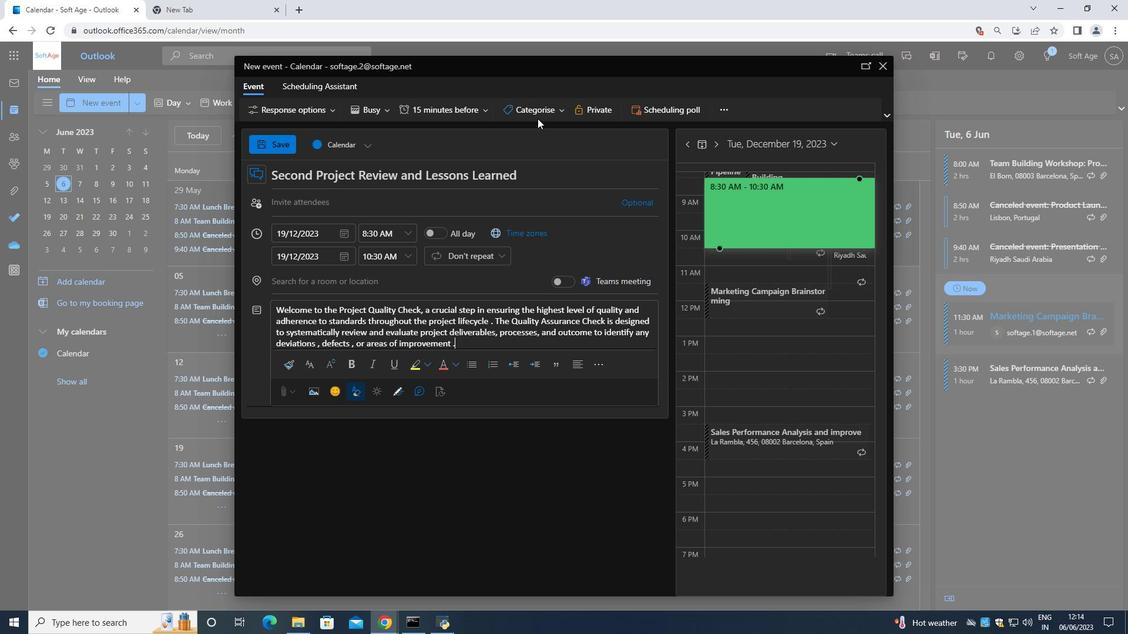 
Action: Mouse pressed left at (539, 117)
Screenshot: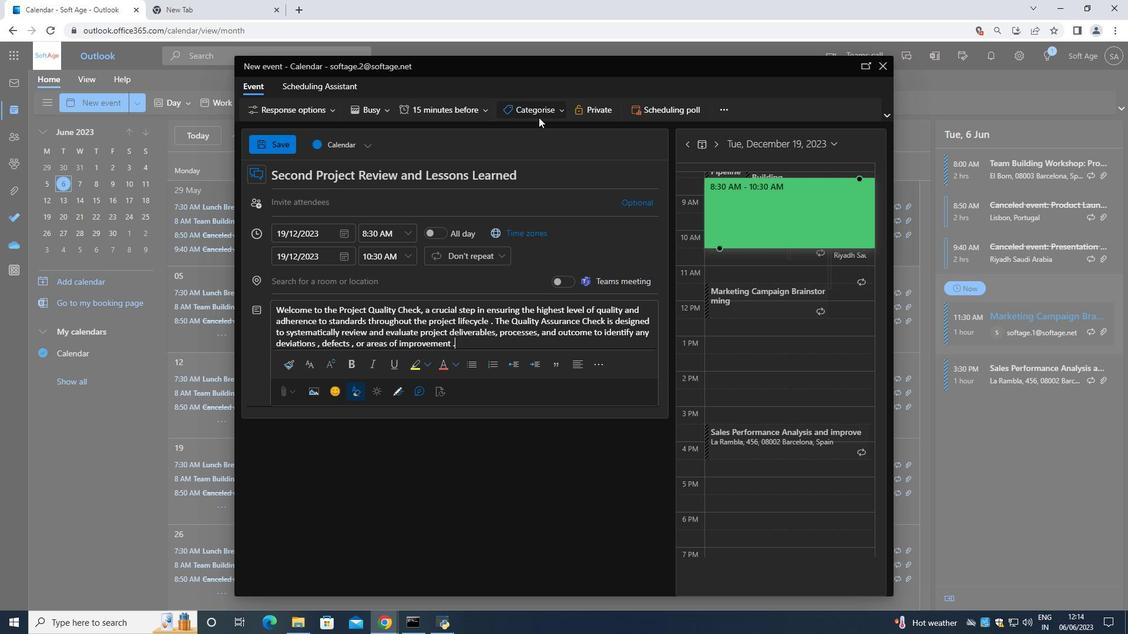 
Action: Mouse moved to (541, 172)
Screenshot: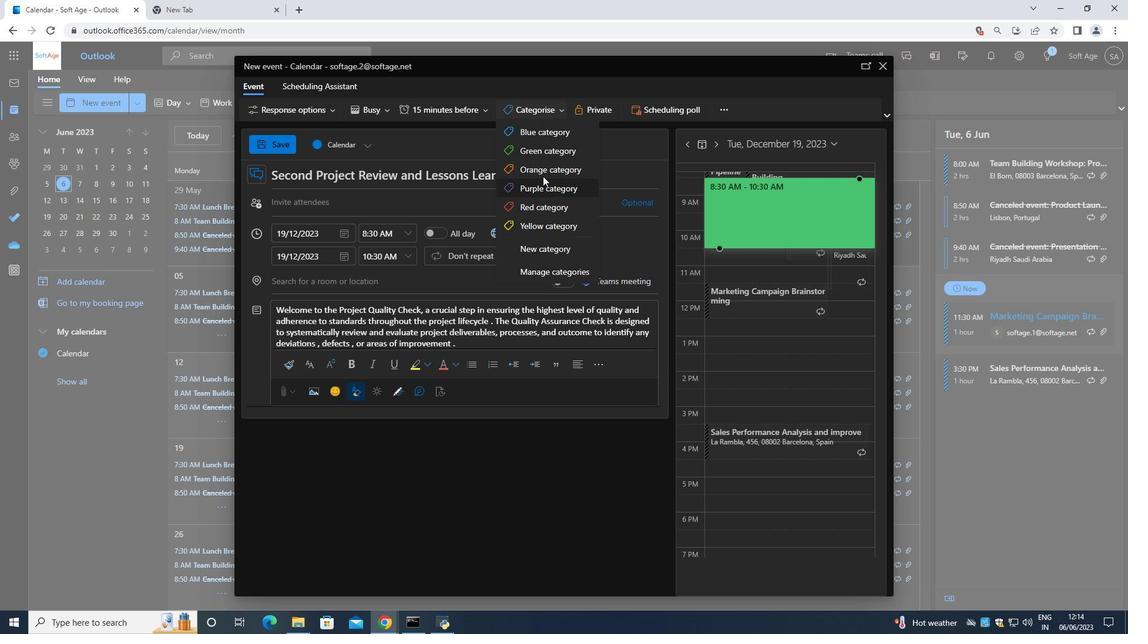 
Action: Mouse pressed left at (541, 172)
Screenshot: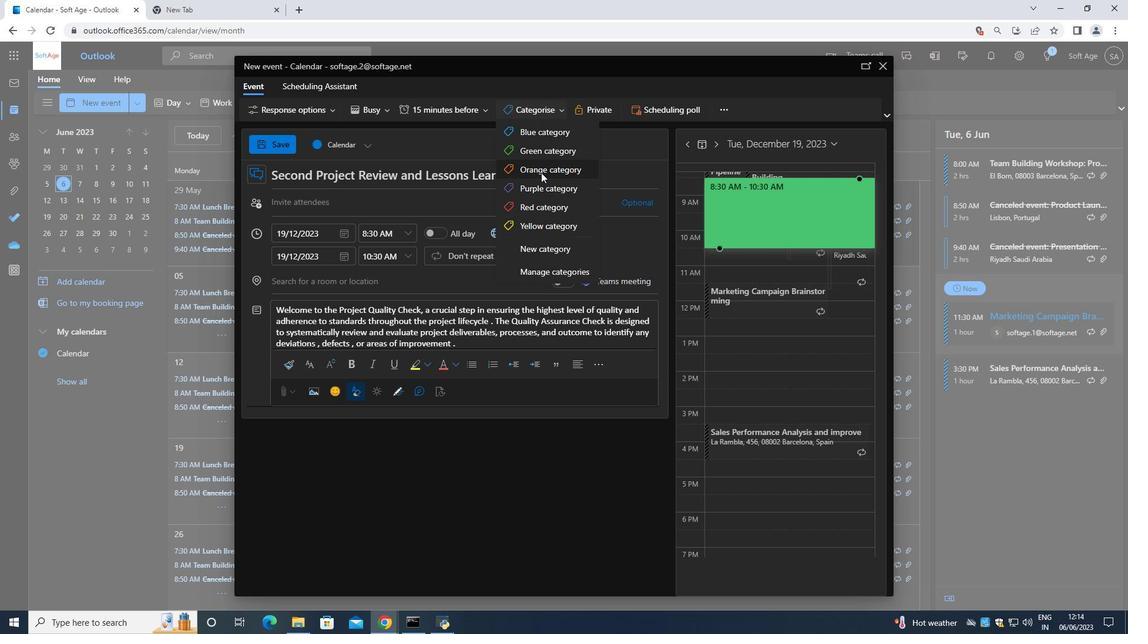 
Action: Mouse moved to (400, 199)
Screenshot: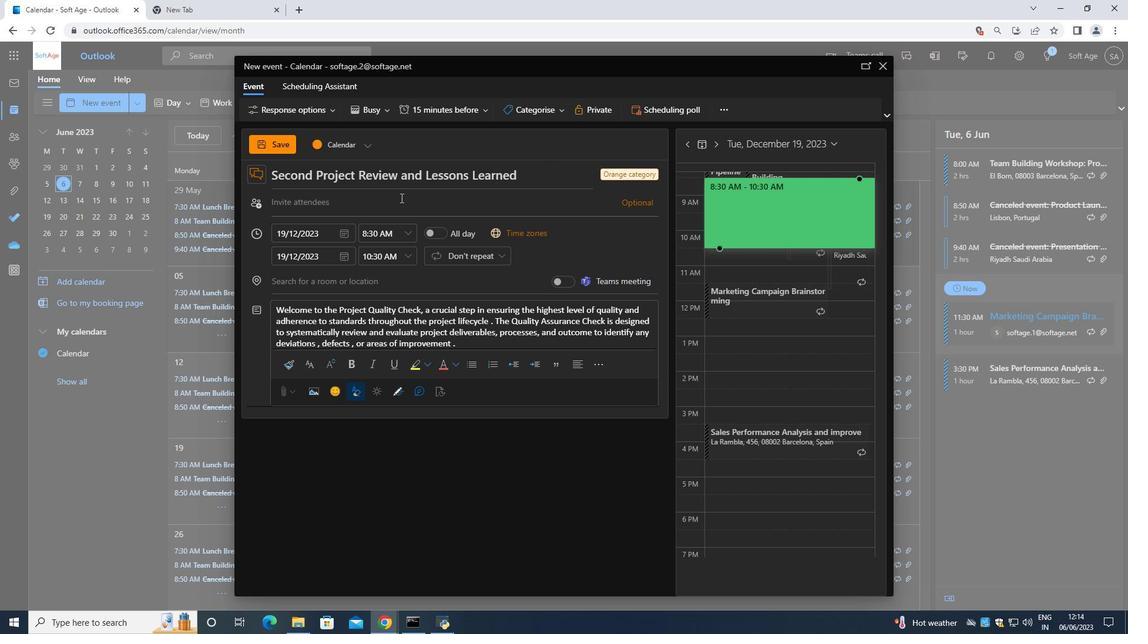 
Action: Mouse pressed left at (400, 199)
Screenshot: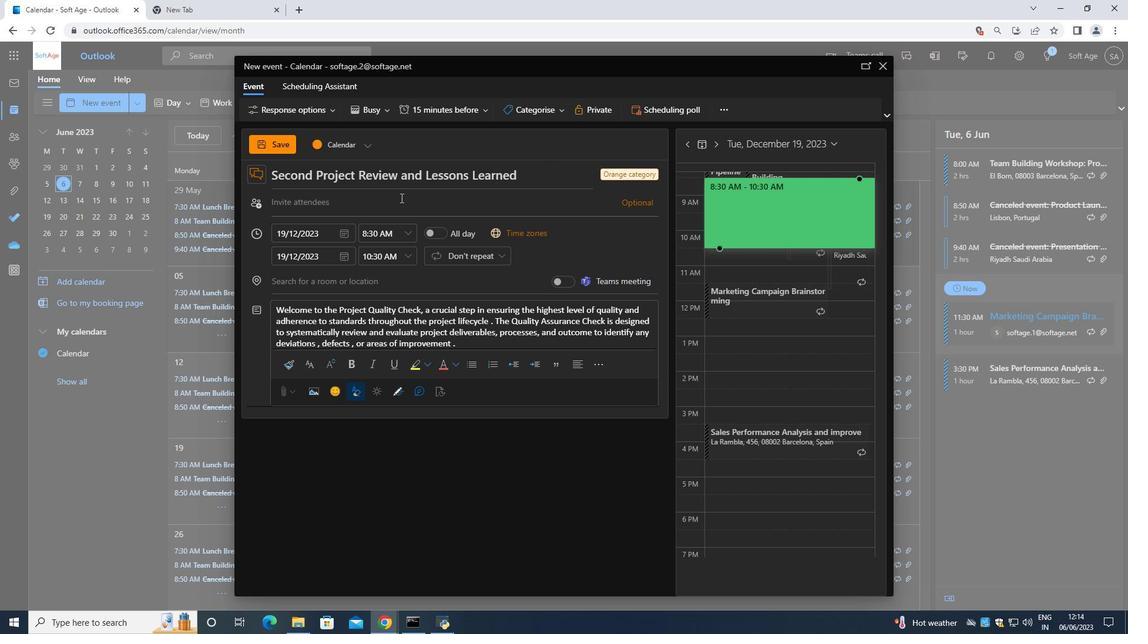 
Action: Mouse moved to (375, 193)
Screenshot: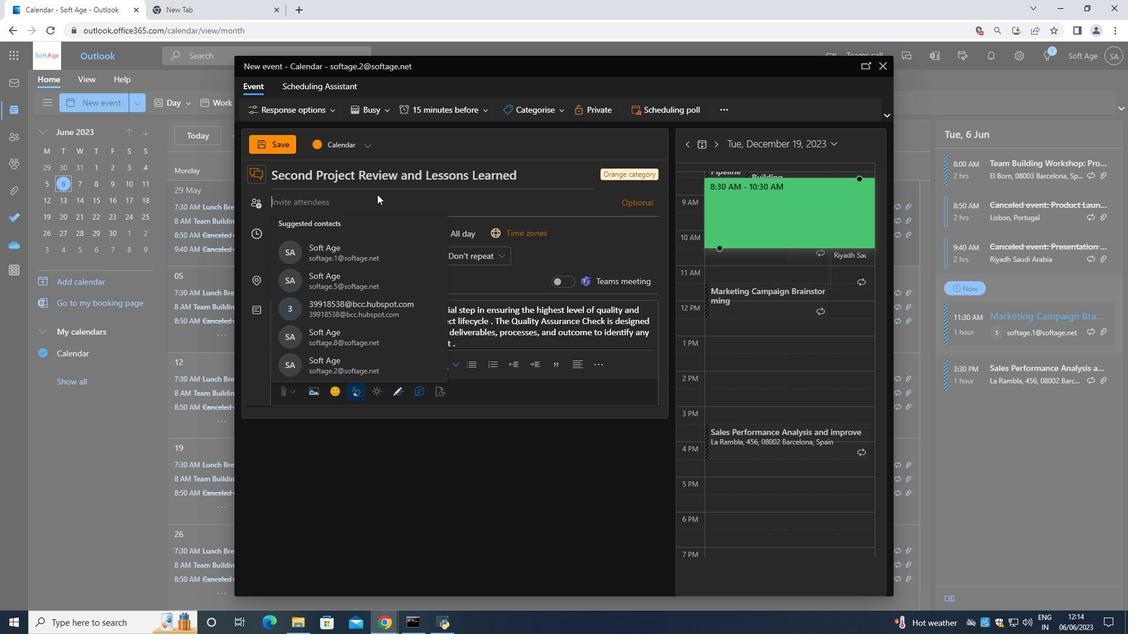 
Action: Key pressed <Key.shift>Softage.3<Key.shift>@
Screenshot: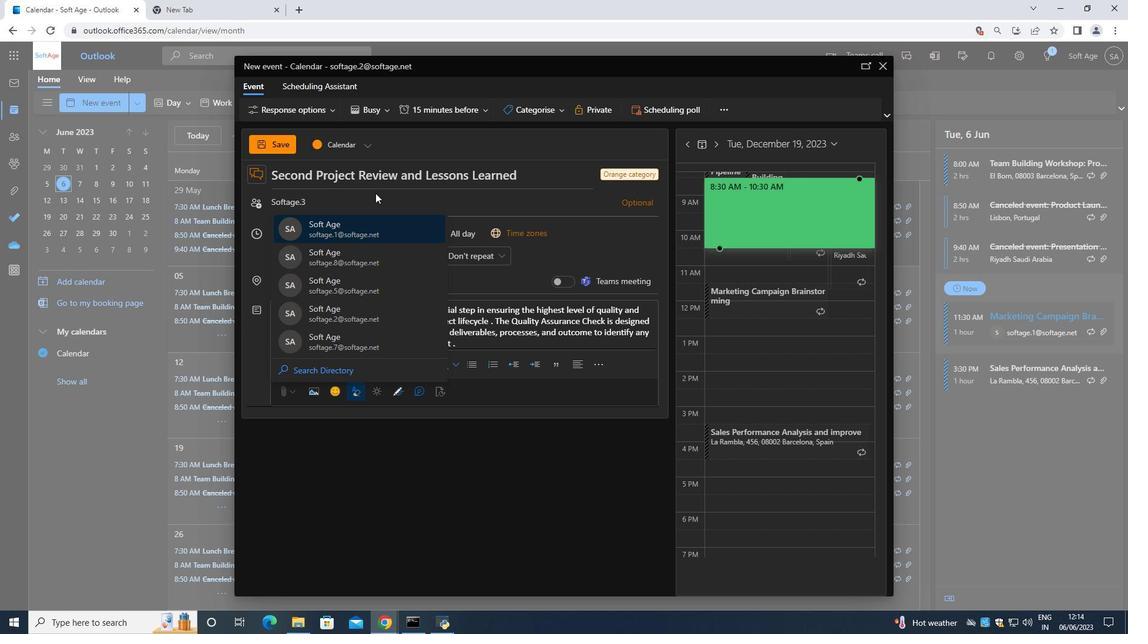 
Action: Mouse moved to (340, 225)
Screenshot: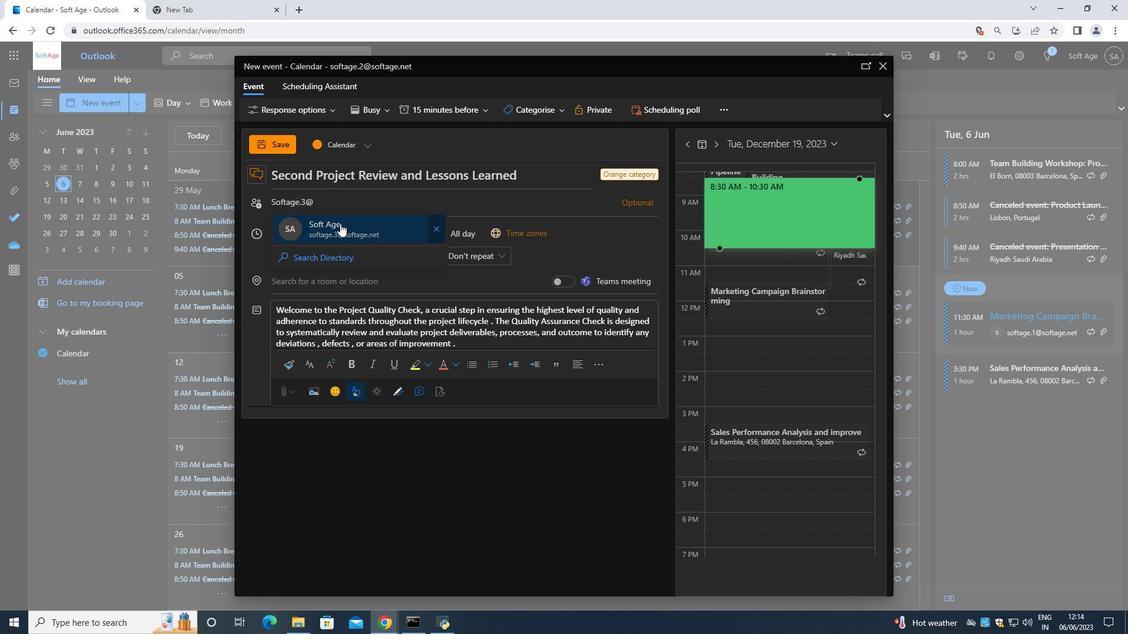 
Action: Mouse pressed left at (340, 225)
Screenshot: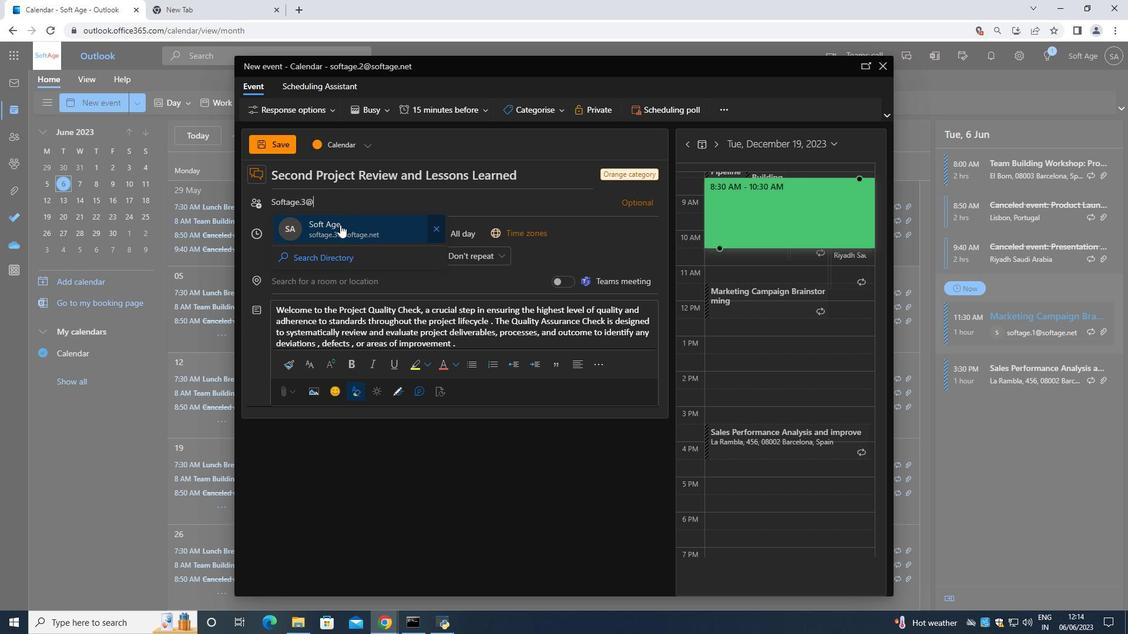 
Action: Mouse moved to (343, 212)
Screenshot: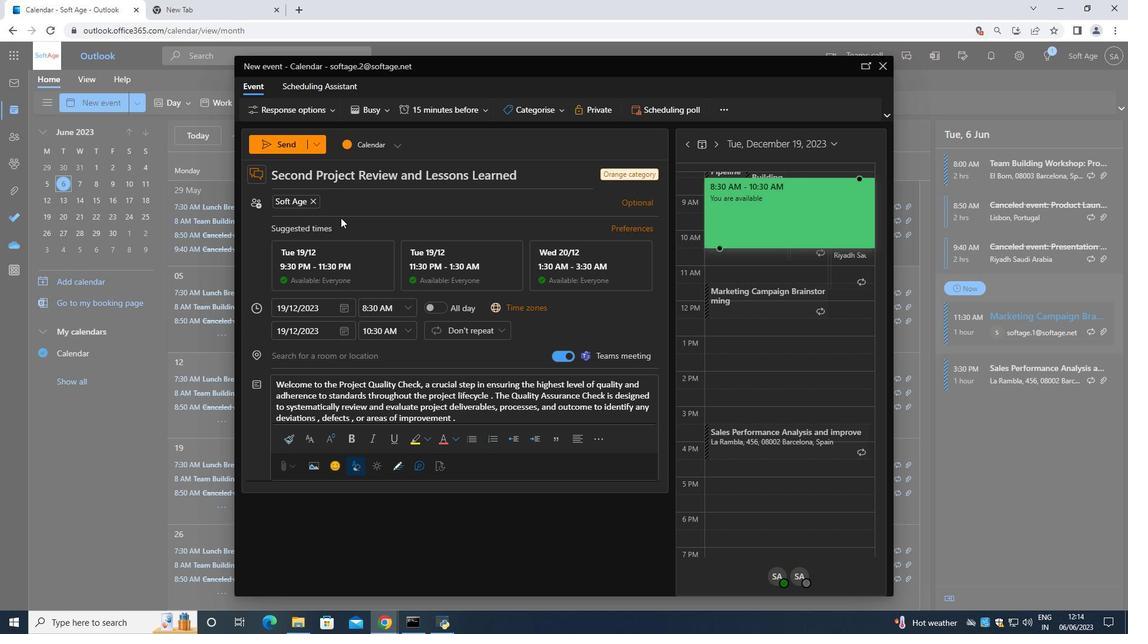 
Action: Key pressed <Key.shift>Softage.<Key.shift><Key.shift><Key.shift><Key.shift><Key.shift><Key.shift>4<Key.shift>@
Screenshot: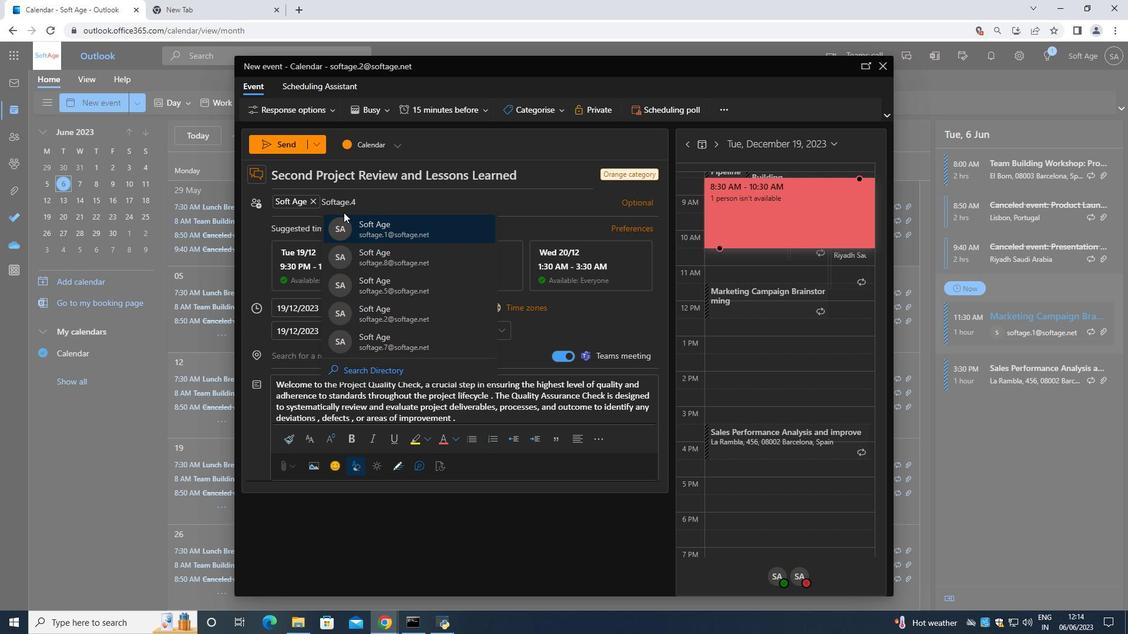 
Action: Mouse moved to (362, 224)
Screenshot: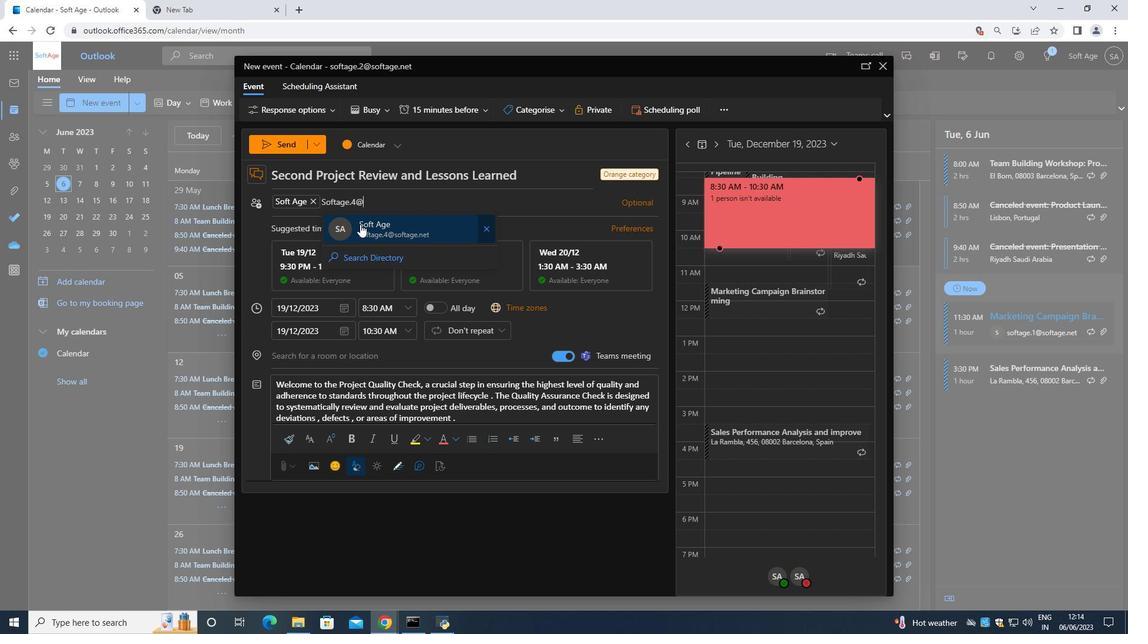 
Action: Mouse pressed left at (362, 224)
Screenshot: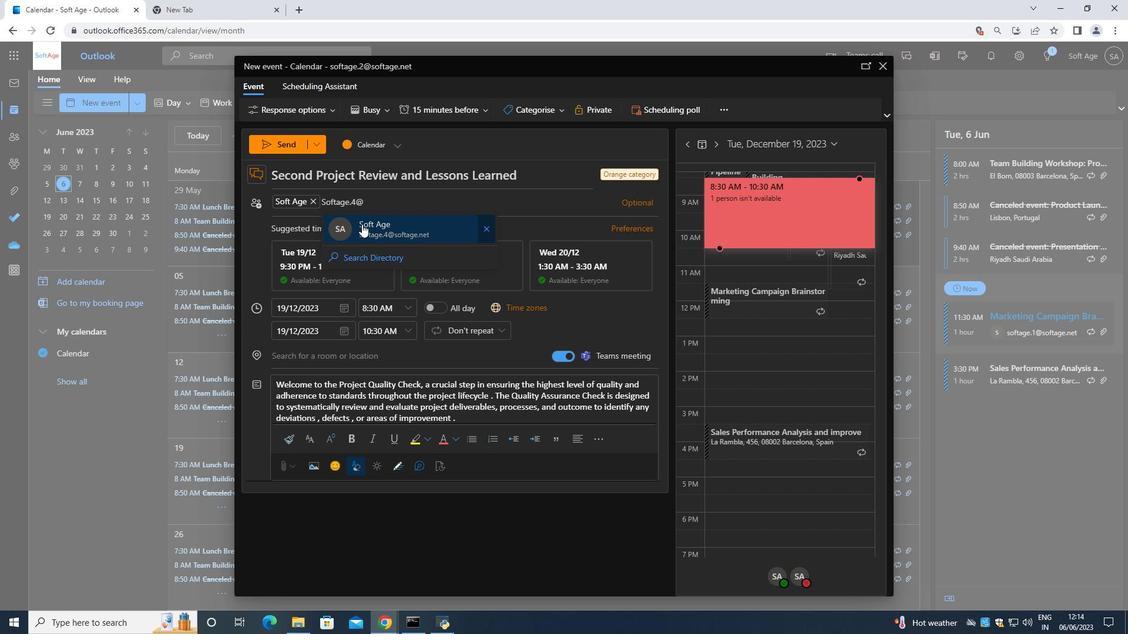 
Action: Mouse moved to (452, 111)
Screenshot: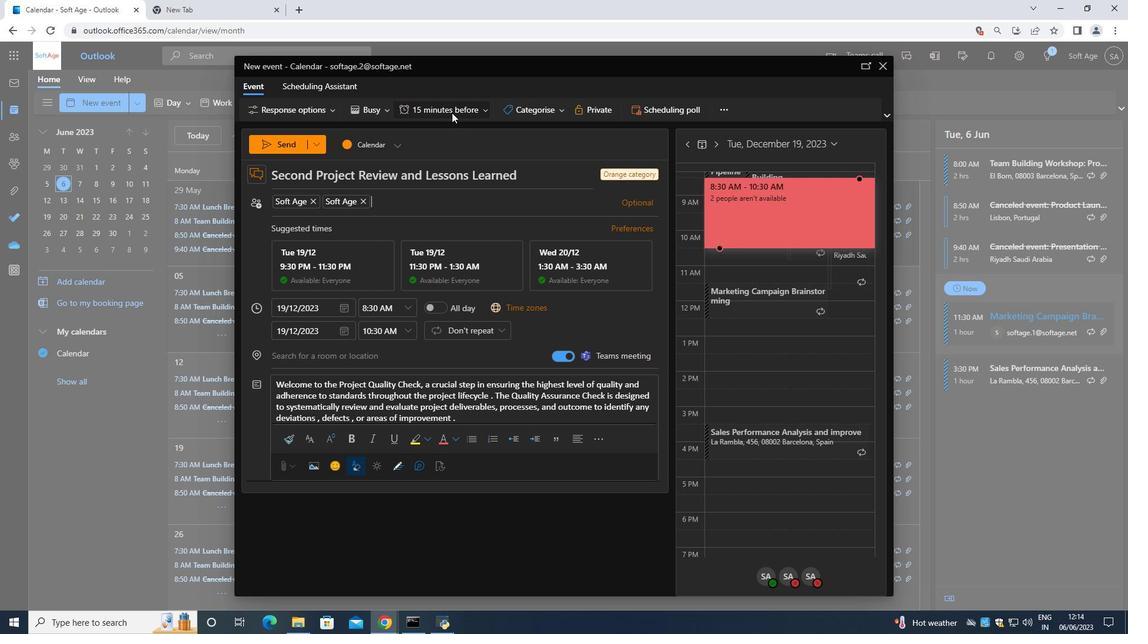 
Action: Mouse pressed left at (452, 111)
Screenshot: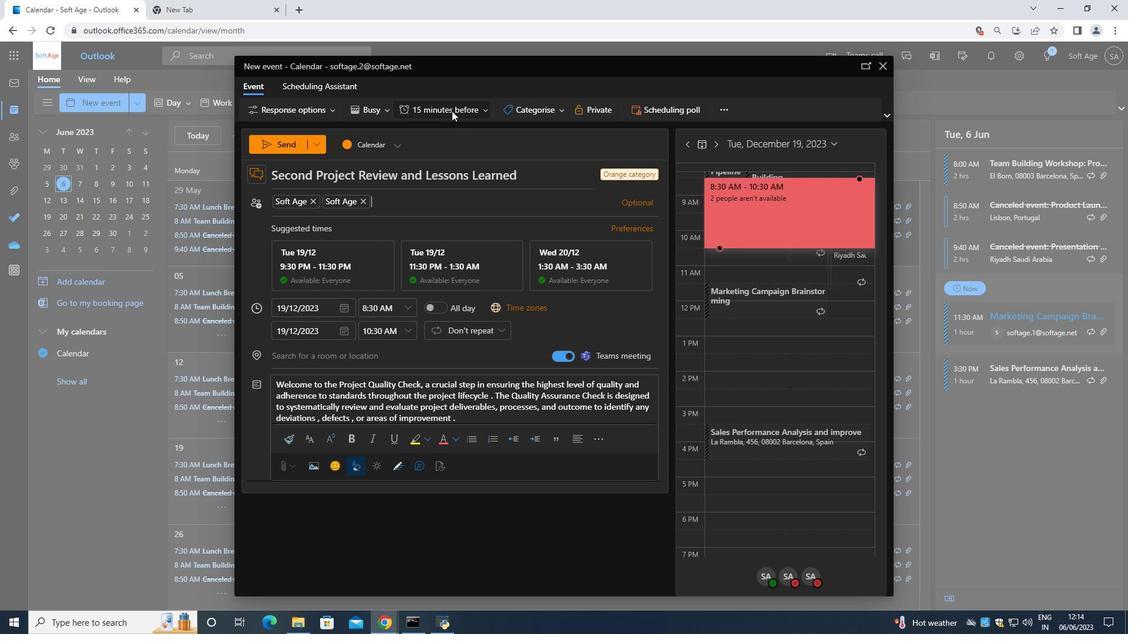 
Action: Mouse moved to (436, 253)
Screenshot: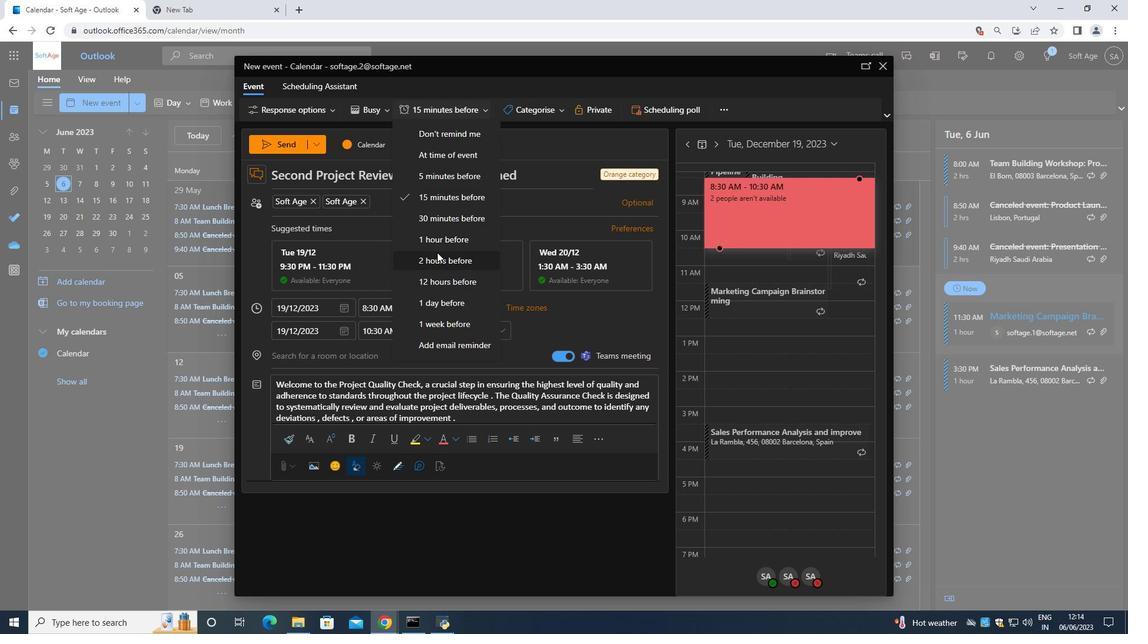 
Action: Mouse pressed left at (436, 253)
Screenshot: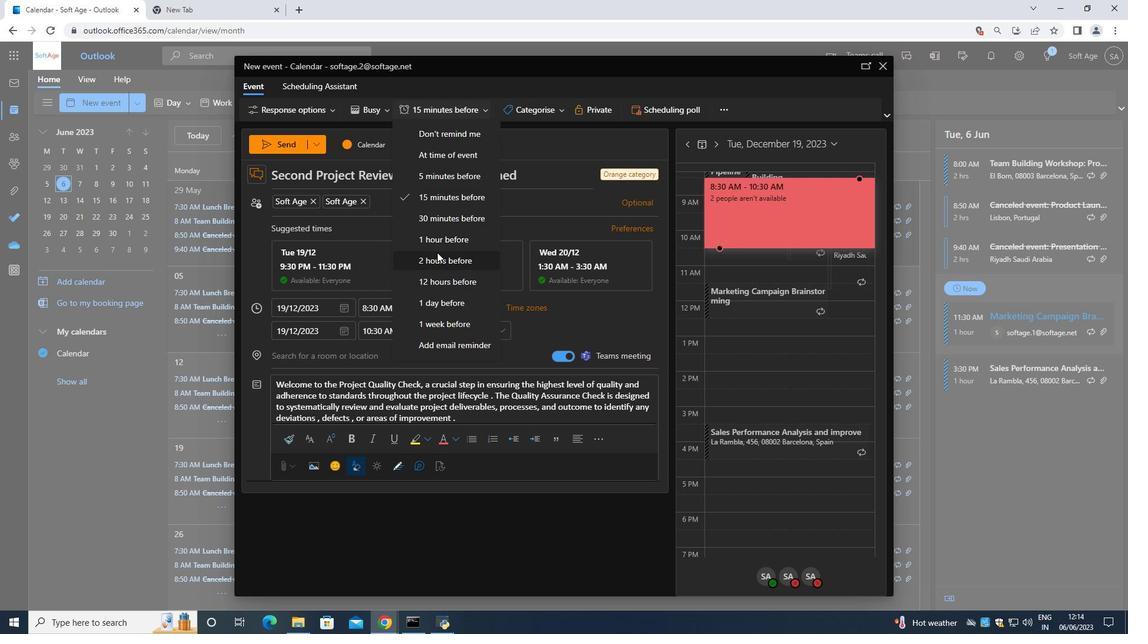 
Action: Mouse moved to (282, 142)
Screenshot: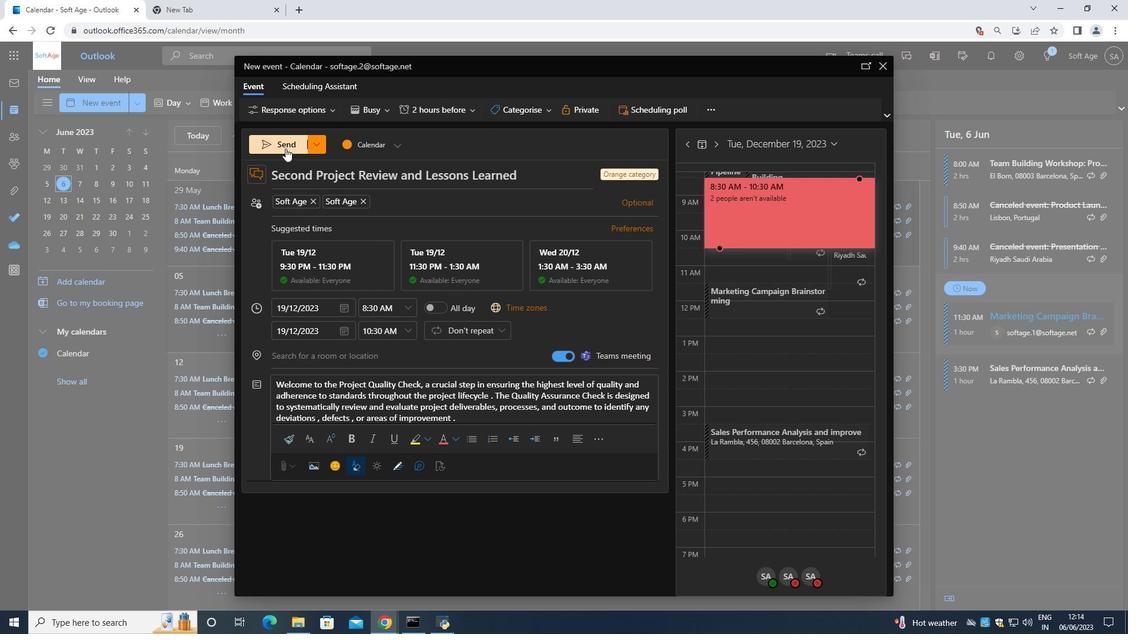 
Action: Mouse pressed left at (282, 142)
Screenshot: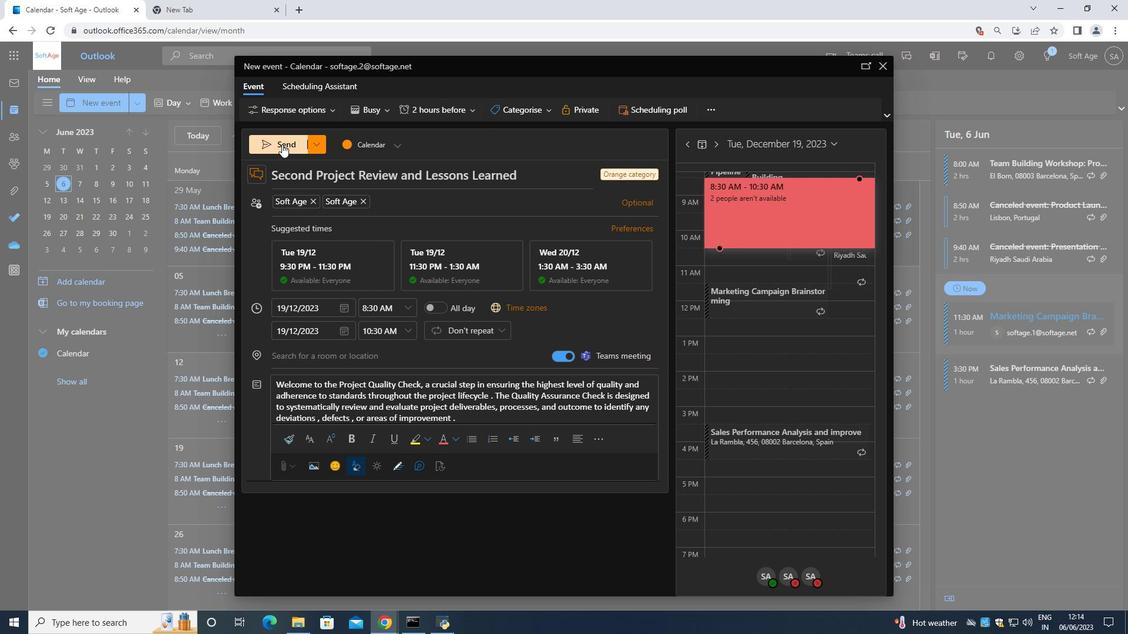 
